 Task: In the Contact  AllenAriana@Outlook.com, Add note: 'Set up a meeting with the product team to discuss customer feature requests.'. Mark checkbox to create task to follow up ': In 3 business days '. Create task, with  description: Physical meeting done, Add due date: Tomorrow; Add reminder: 30 Minutes before. Set Priority High and add note: Review the attached proposal. Logged in from softage.1@softage.net
Action: Mouse moved to (107, 75)
Screenshot: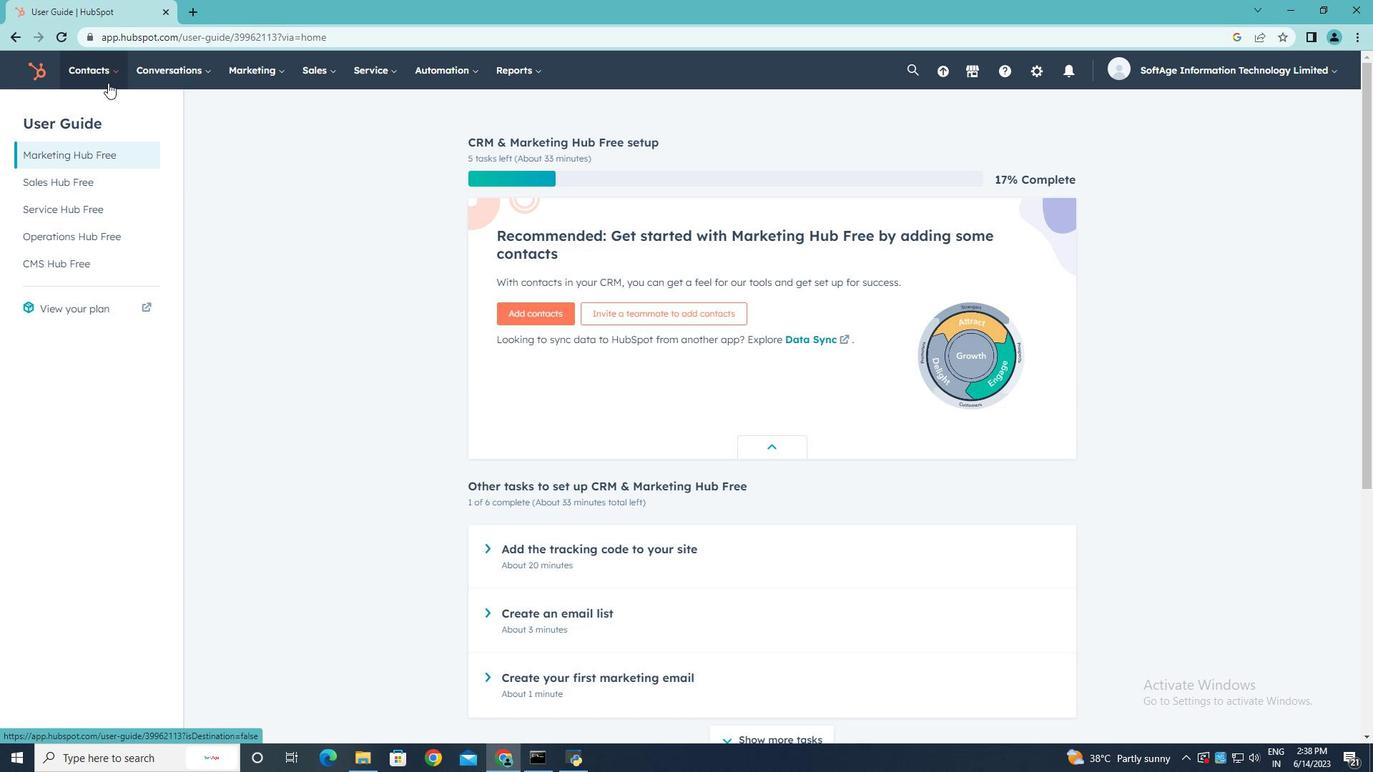 
Action: Mouse pressed left at (107, 75)
Screenshot: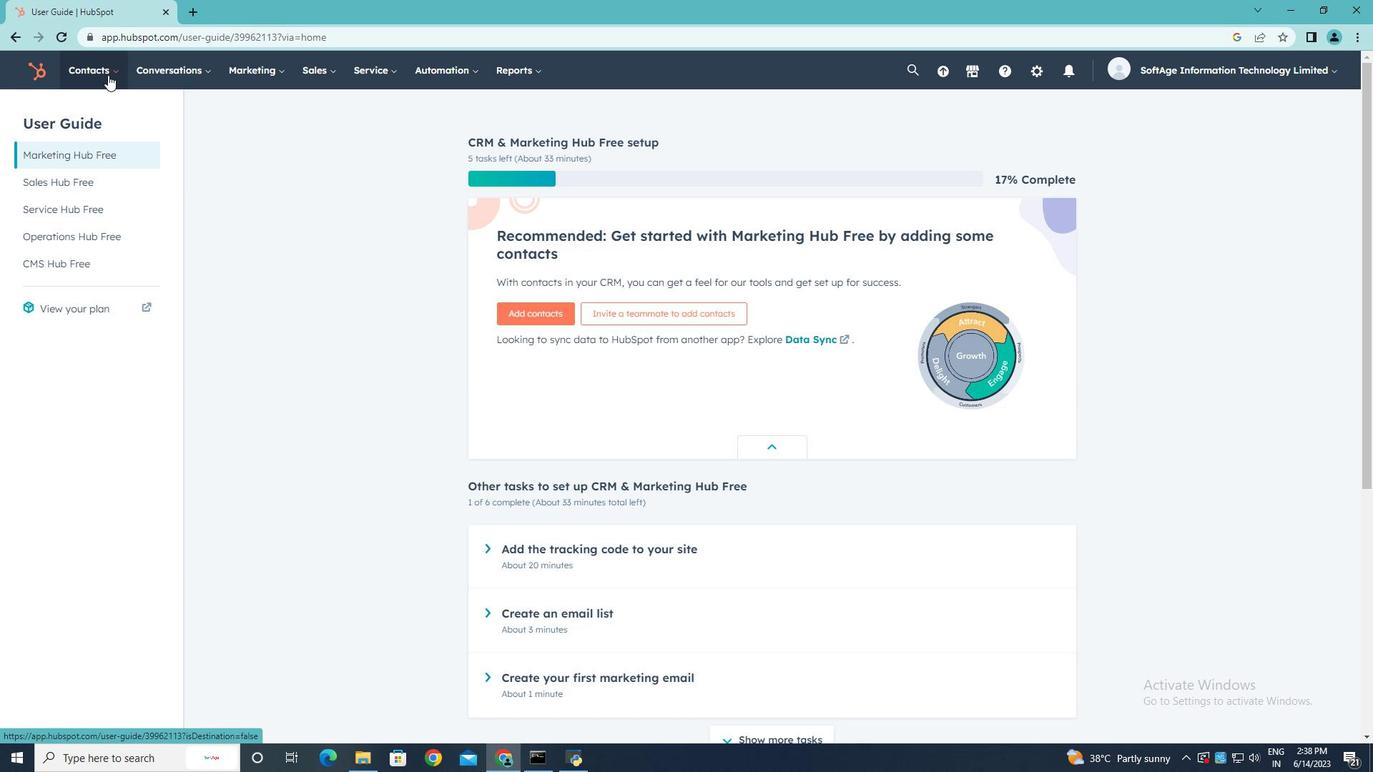
Action: Mouse moved to (95, 110)
Screenshot: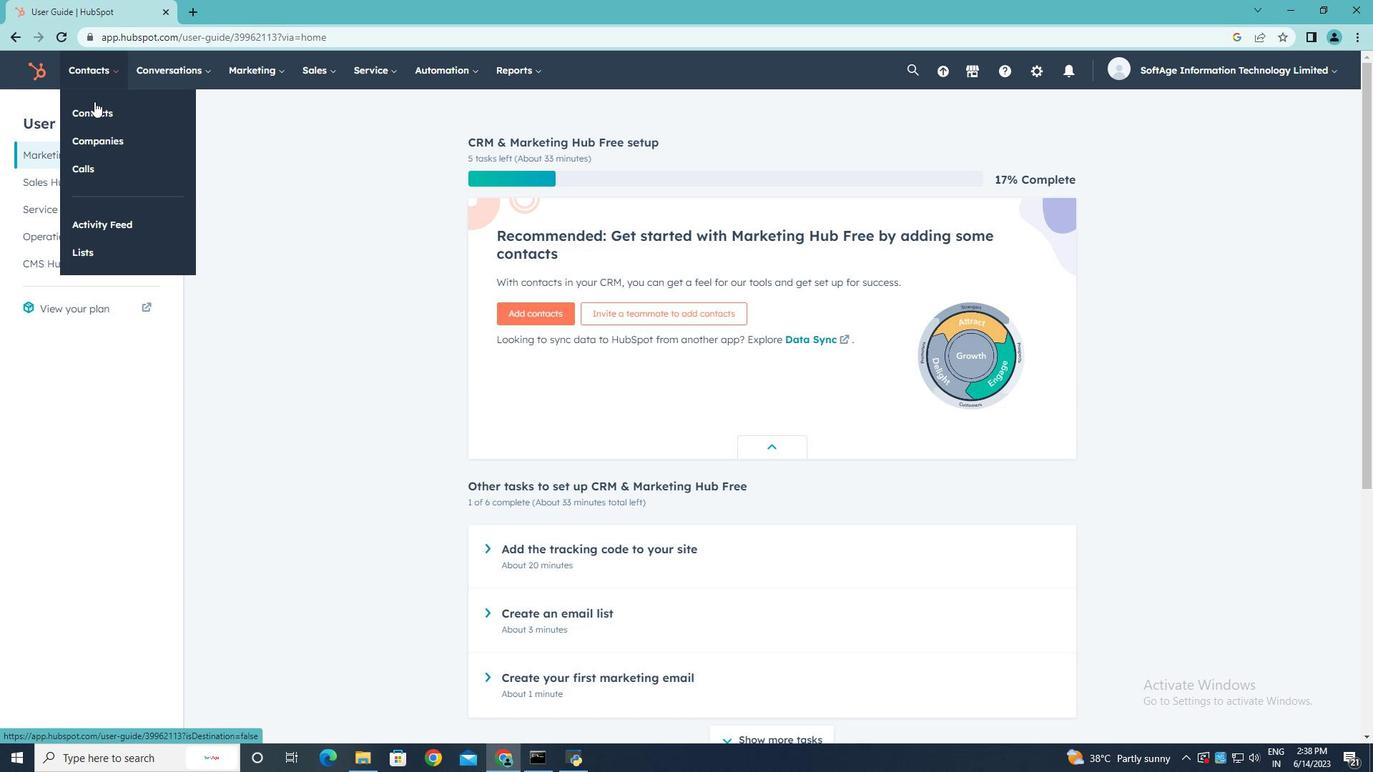 
Action: Mouse pressed left at (95, 110)
Screenshot: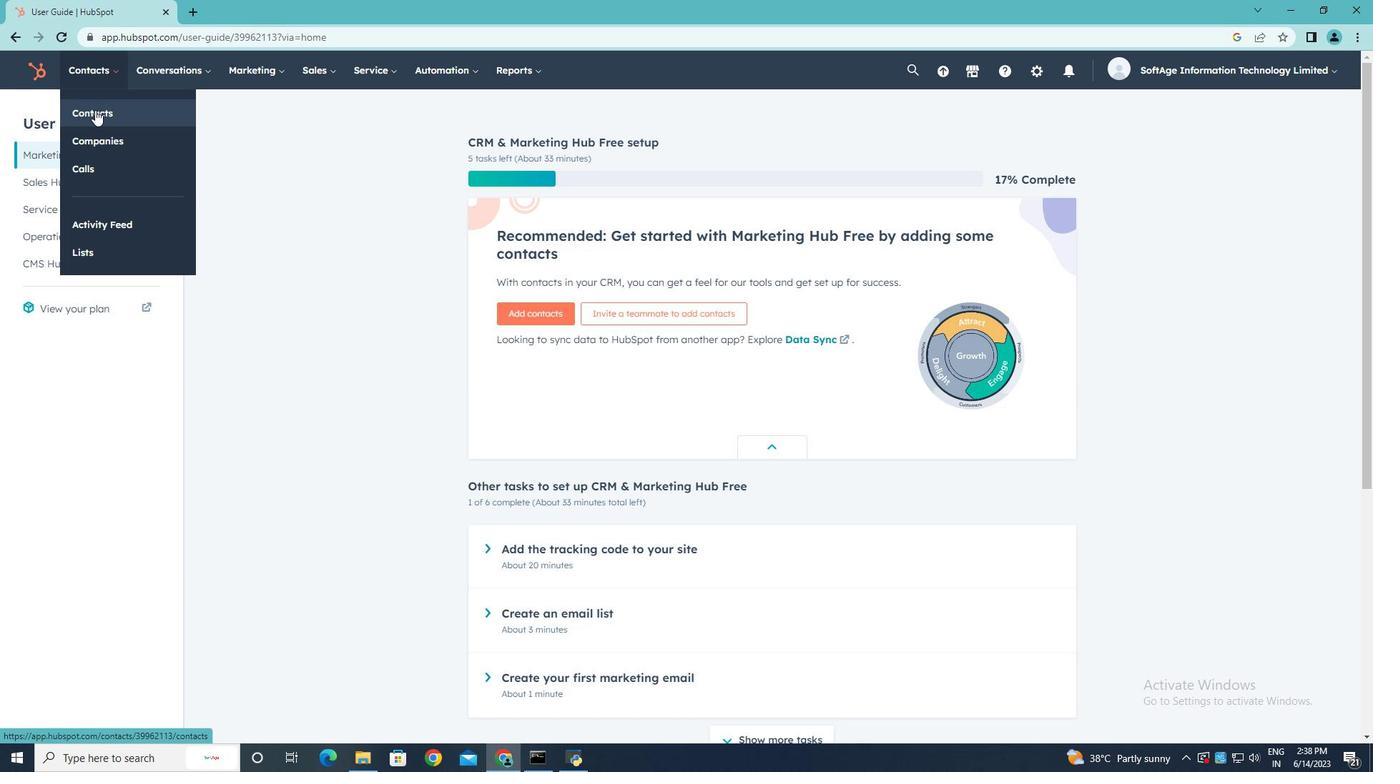 
Action: Mouse moved to (108, 231)
Screenshot: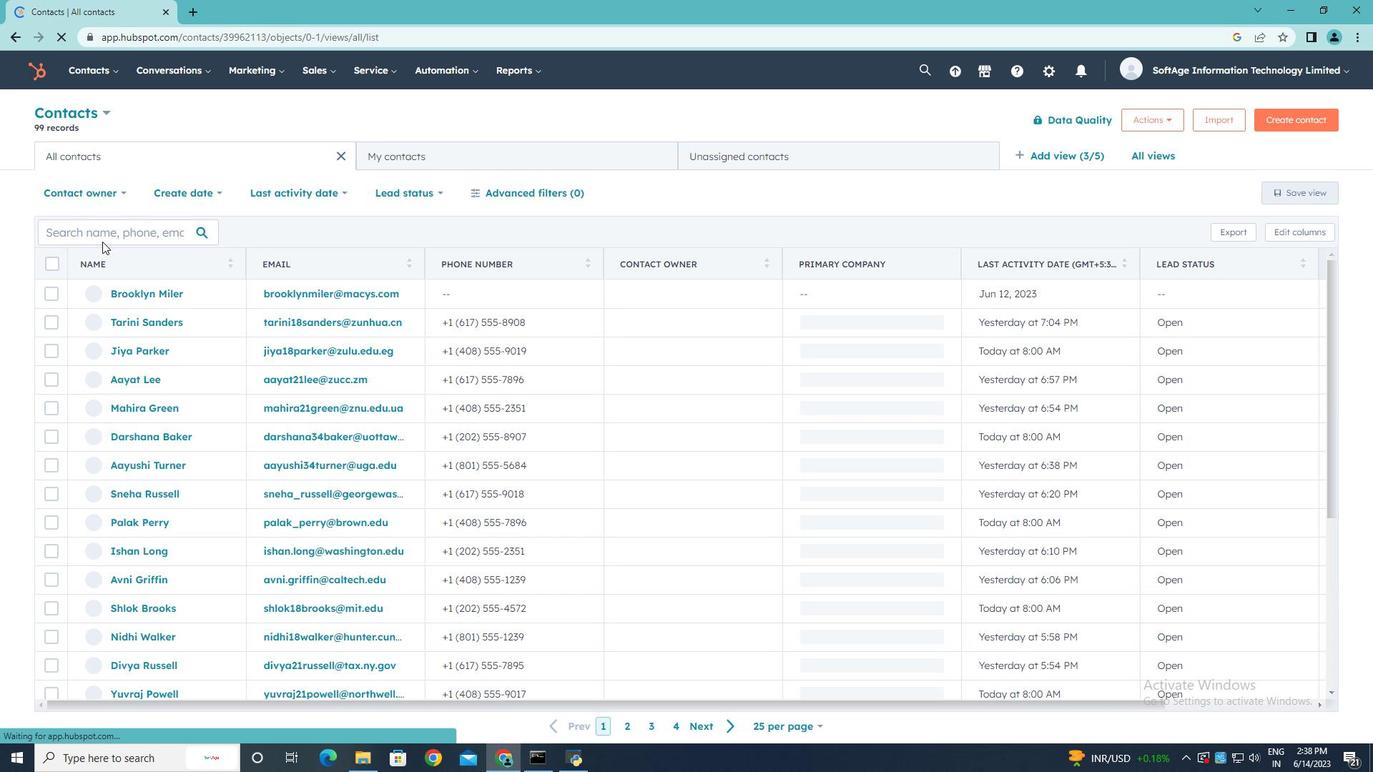 
Action: Mouse pressed left at (108, 231)
Screenshot: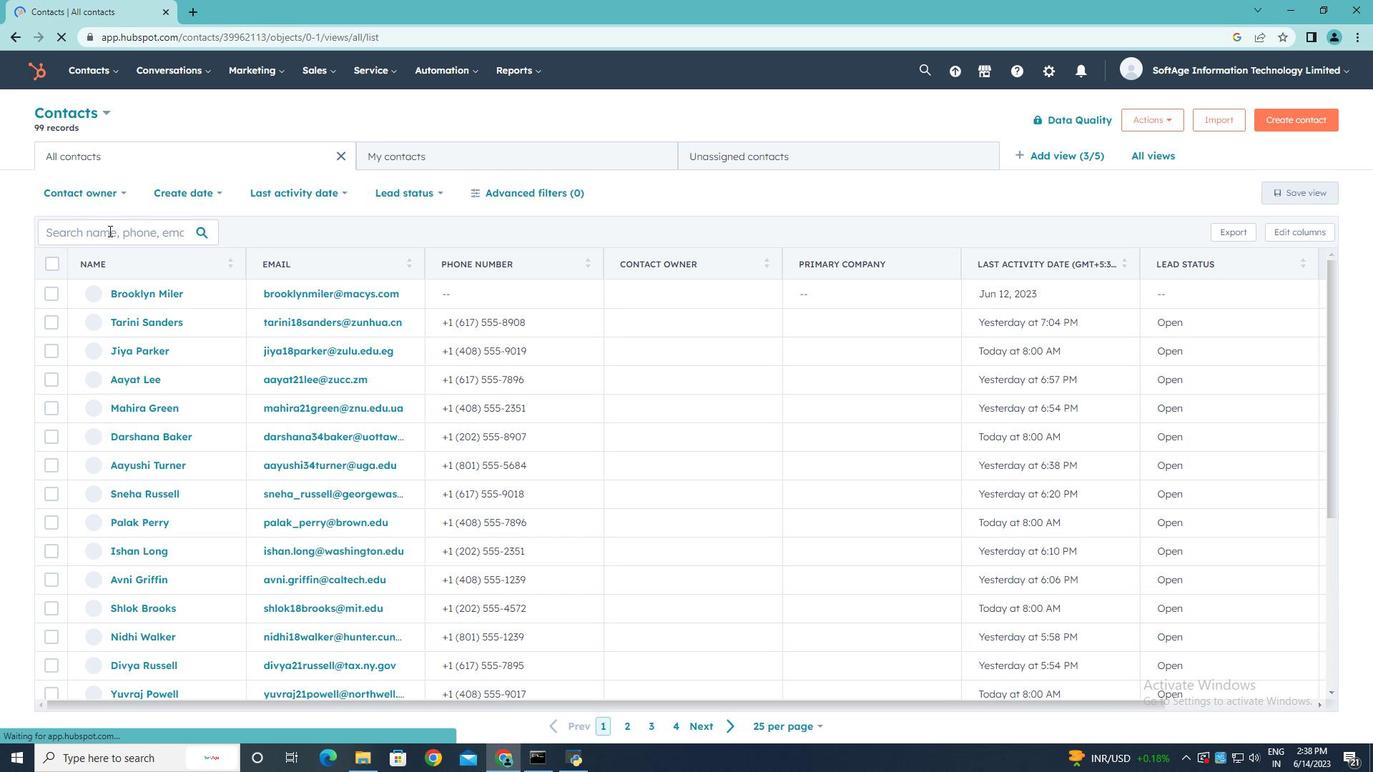 
Action: Key pressed <Key.shift>Allen<Key.shift><Key.shift><Key.shift><Key.shift>Ariana<Key.shift><Key.shift><Key.shift>@<Key.shift>Outlook.com
Screenshot: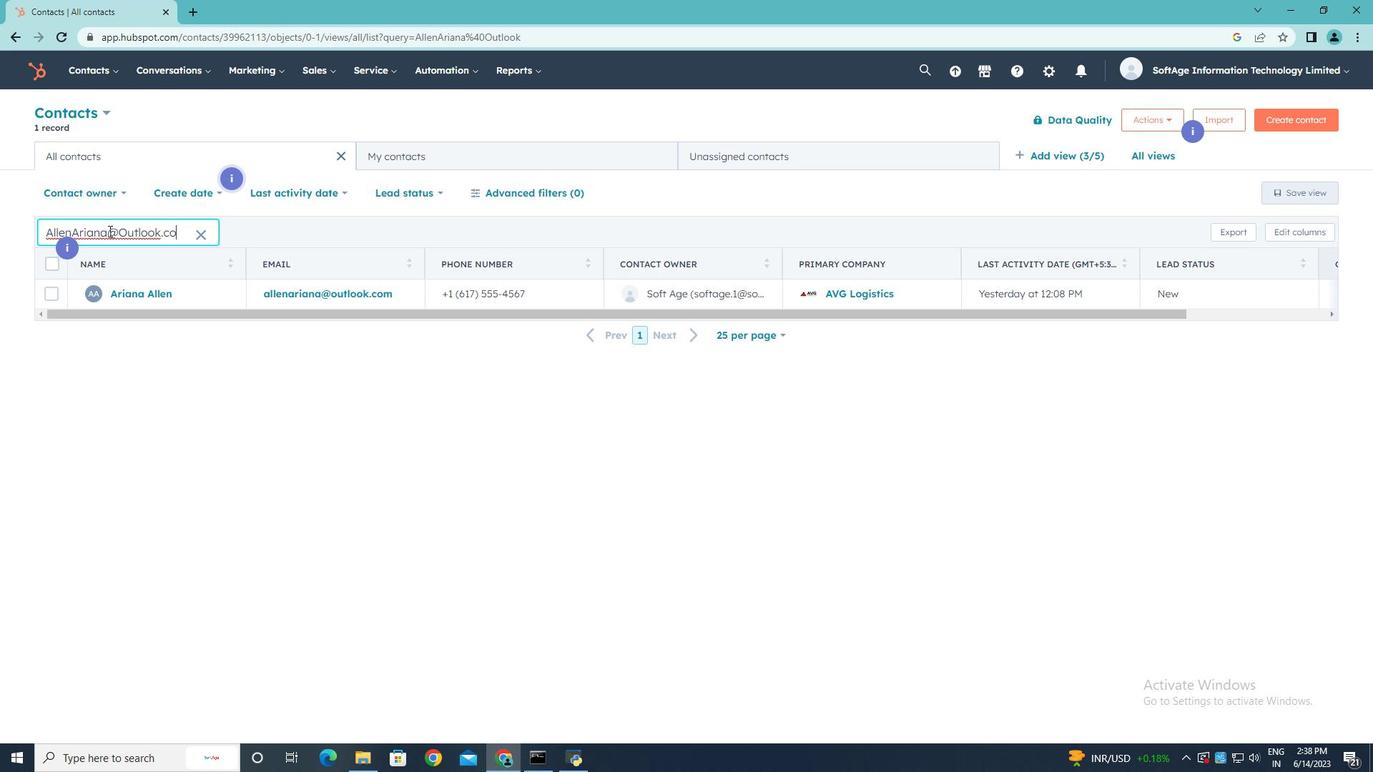
Action: Mouse moved to (131, 292)
Screenshot: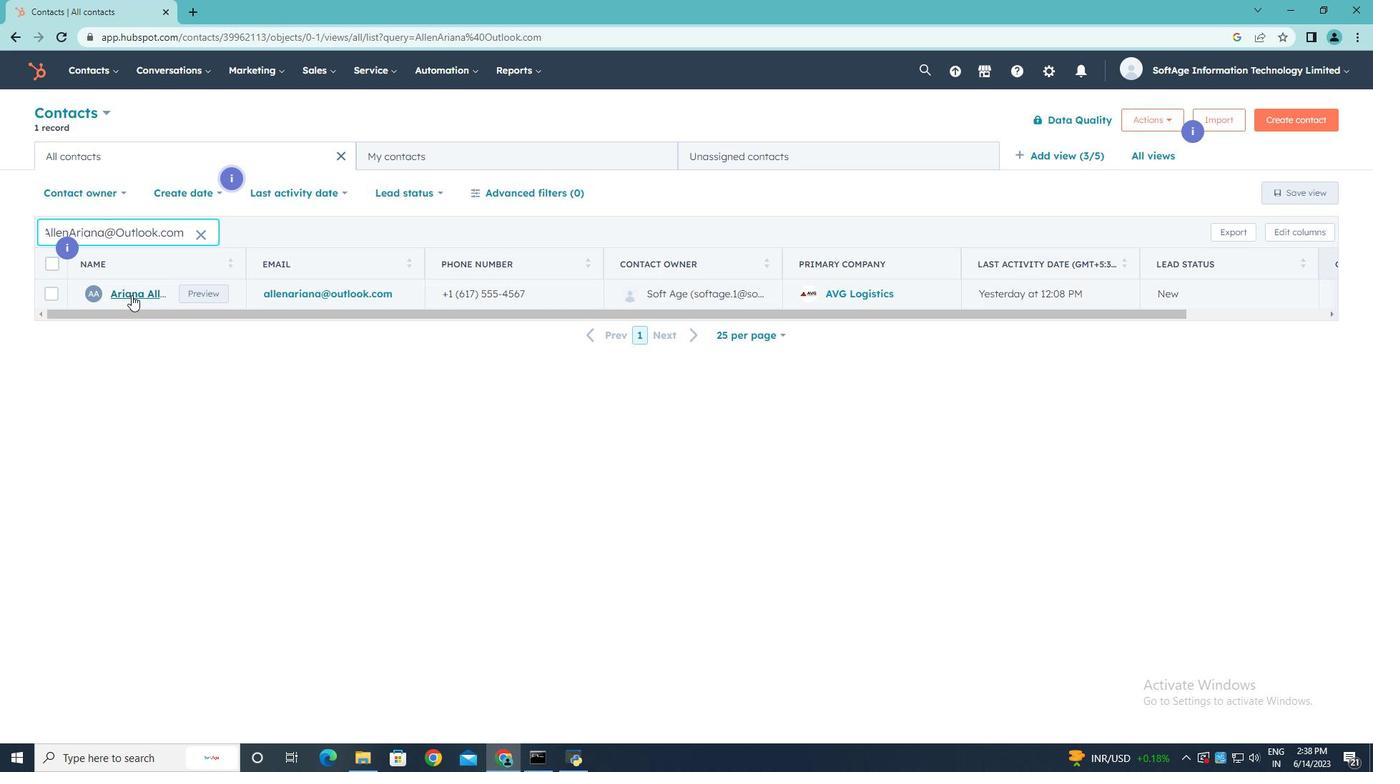 
Action: Mouse pressed left at (131, 292)
Screenshot: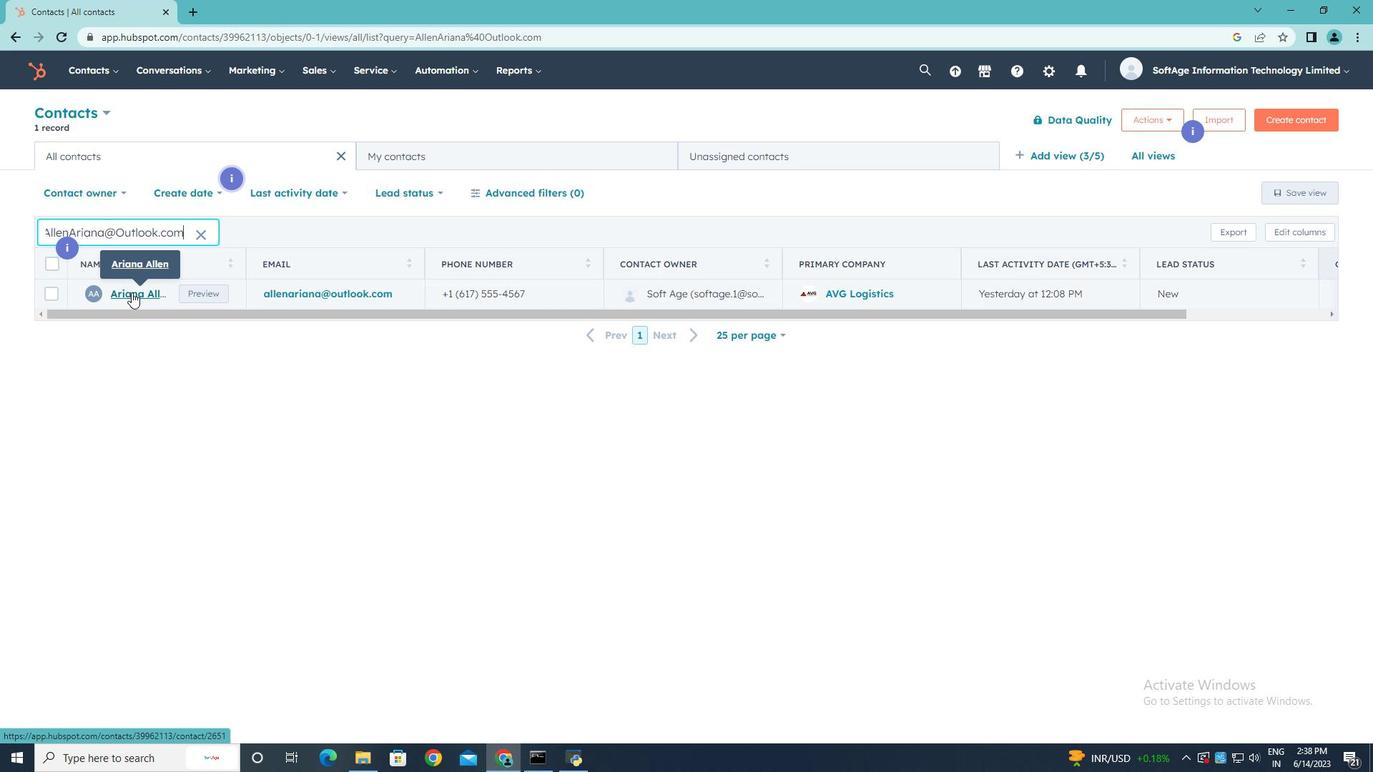 
Action: Mouse moved to (50, 239)
Screenshot: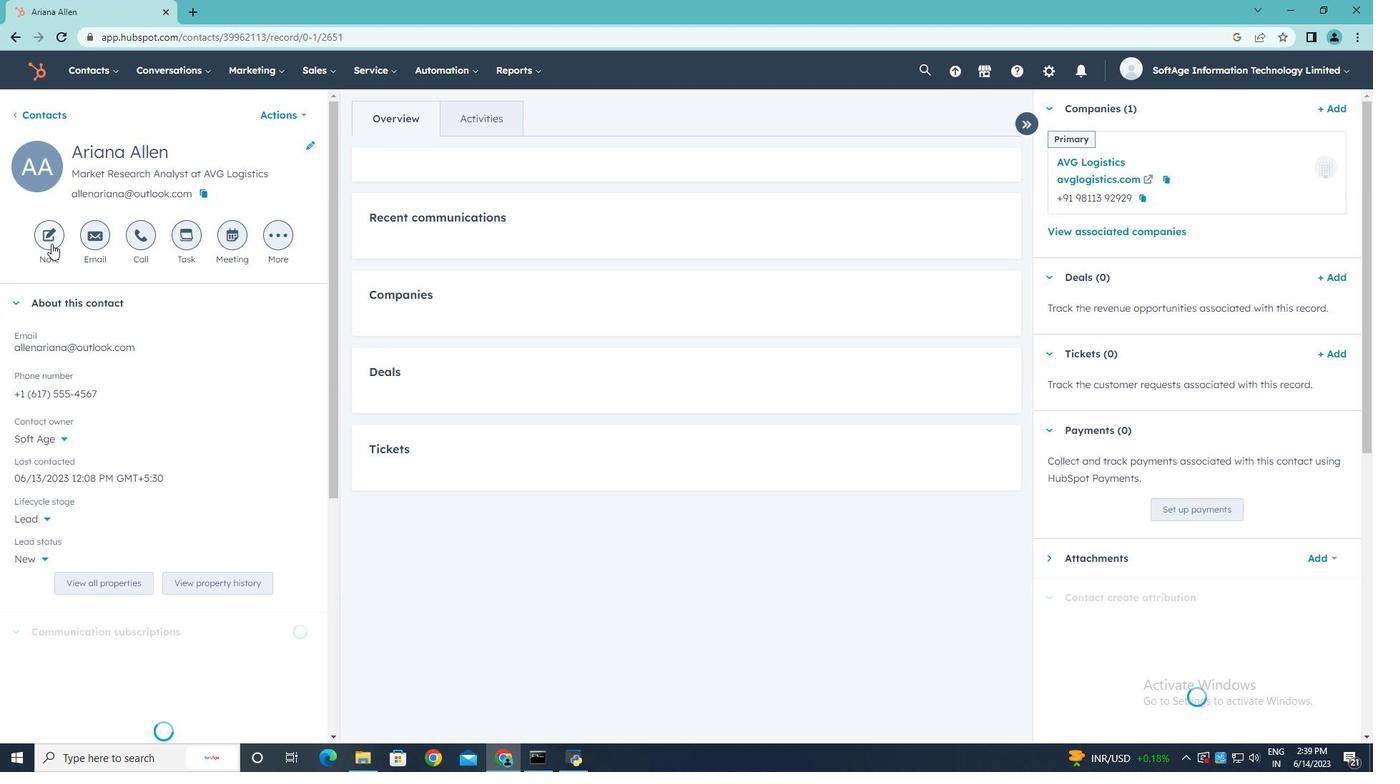 
Action: Mouse pressed left at (50, 239)
Screenshot: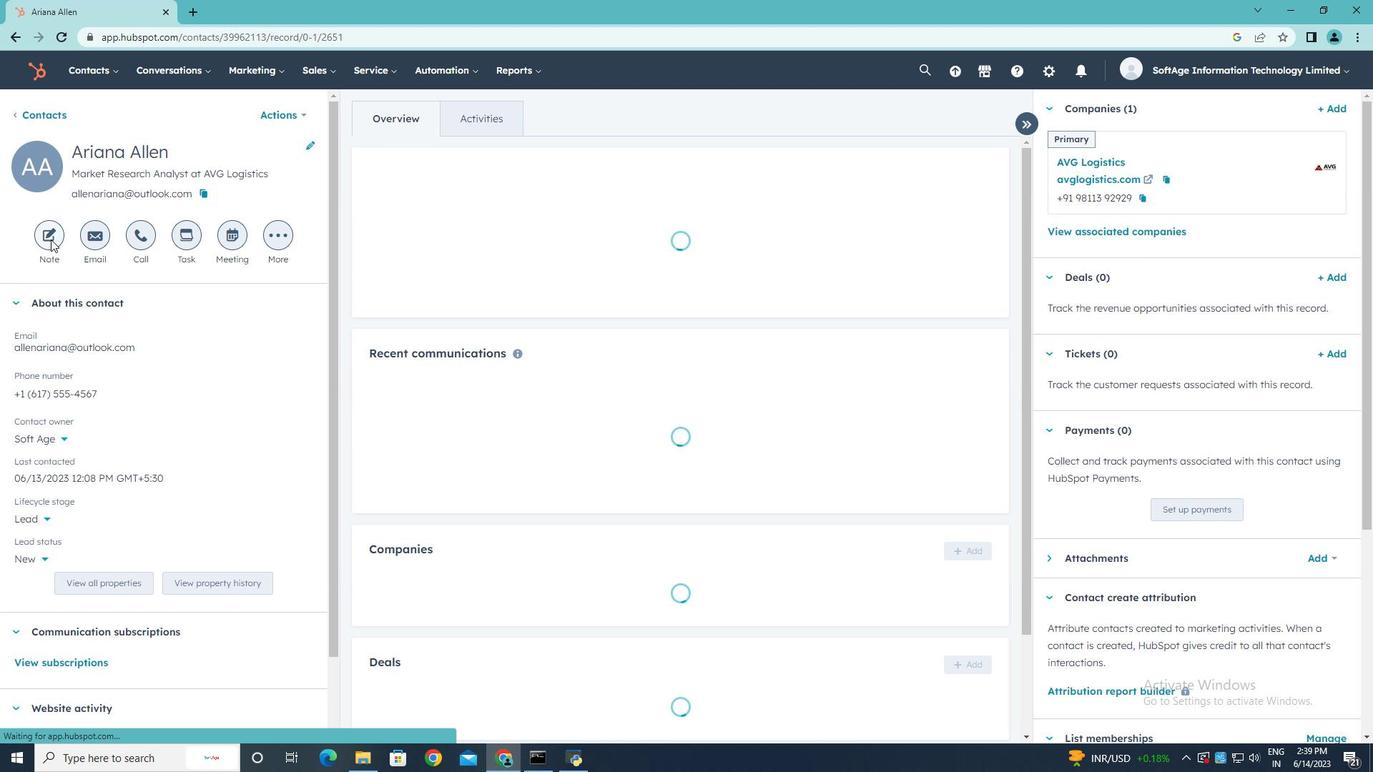 
Action: Key pressed <Key.shift>Set<Key.space>up<Key.space>a<Key.space>meeting<Key.space>with<Key.space>the<Key.space>product<Key.space>team<Key.space>to<Key.space>discuss<Key.space>customer<Key.space>feature<Key.space>requests.
Screenshot: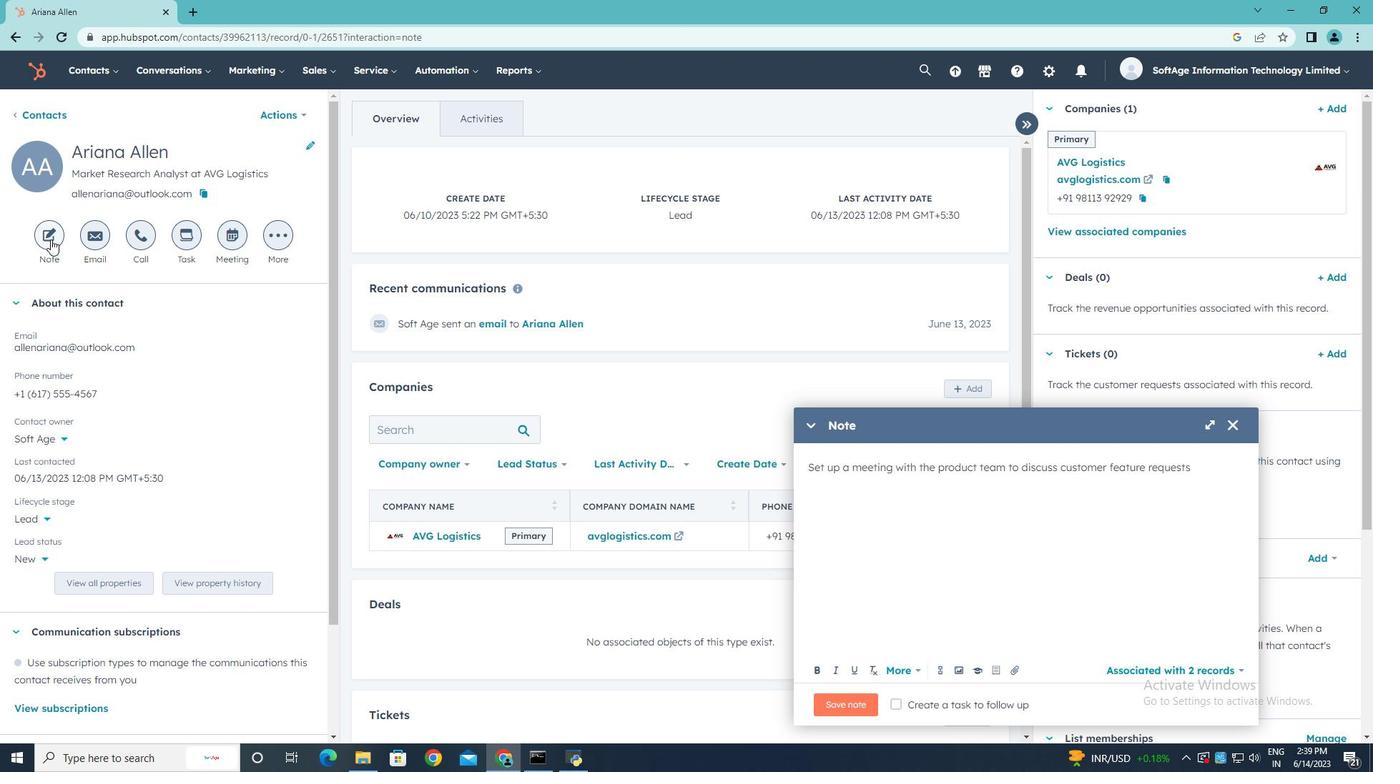 
Action: Mouse moved to (896, 704)
Screenshot: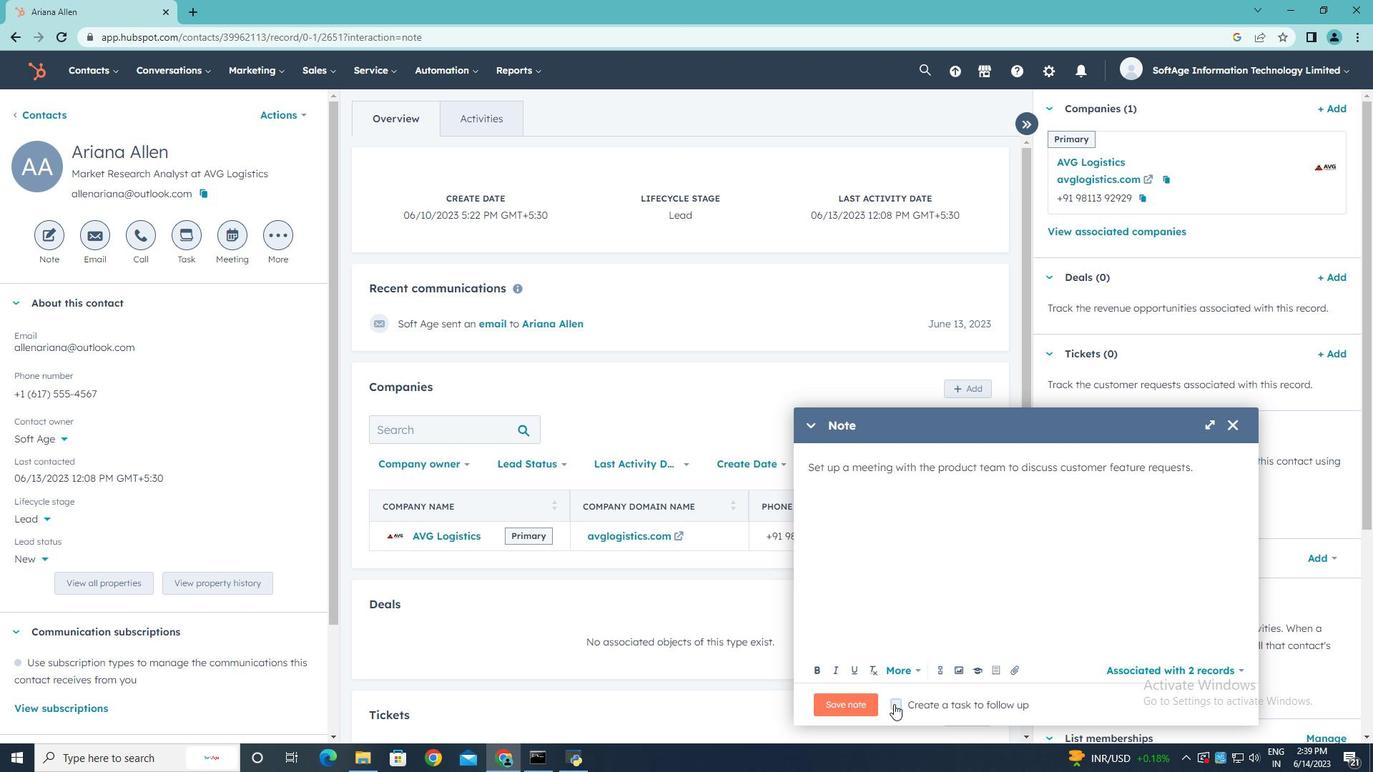 
Action: Mouse pressed left at (896, 704)
Screenshot: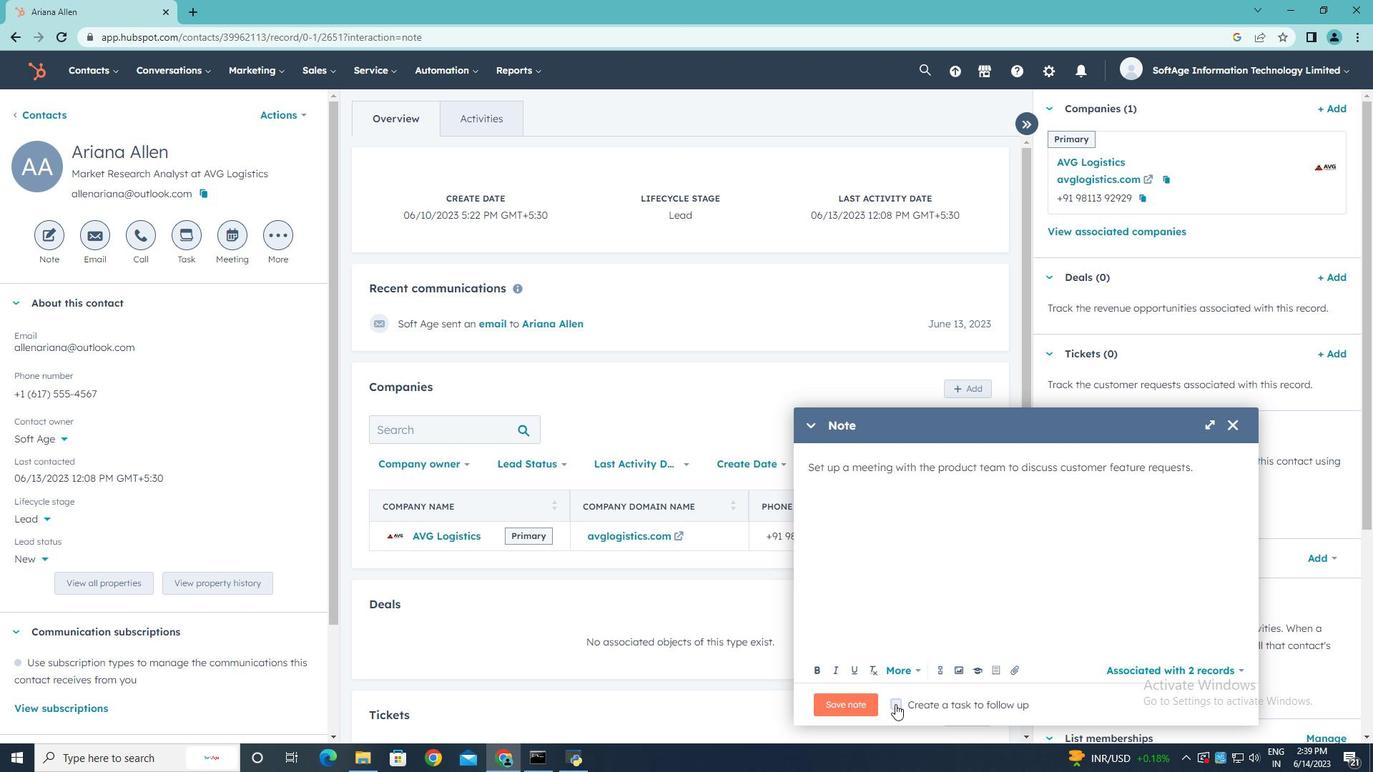 
Action: Mouse moved to (1182, 704)
Screenshot: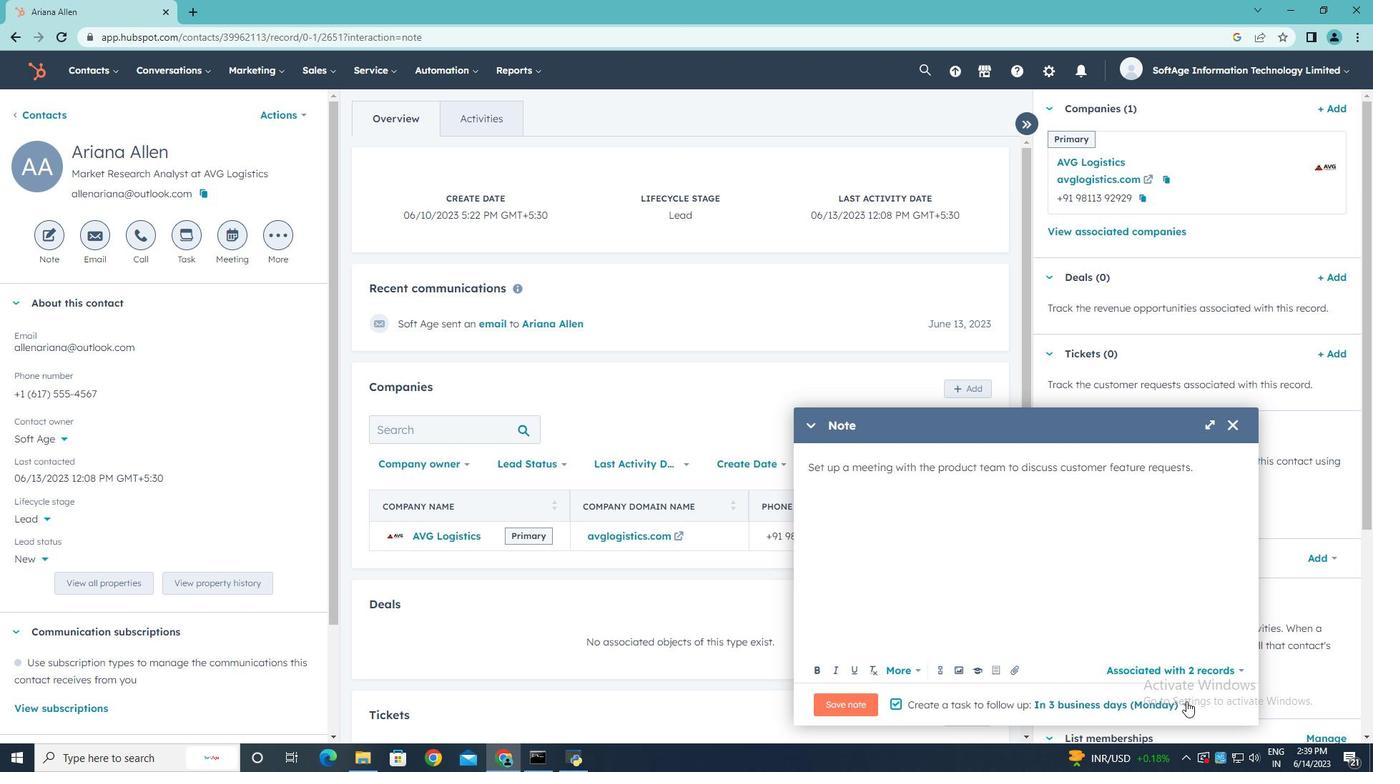 
Action: Mouse pressed left at (1182, 704)
Screenshot: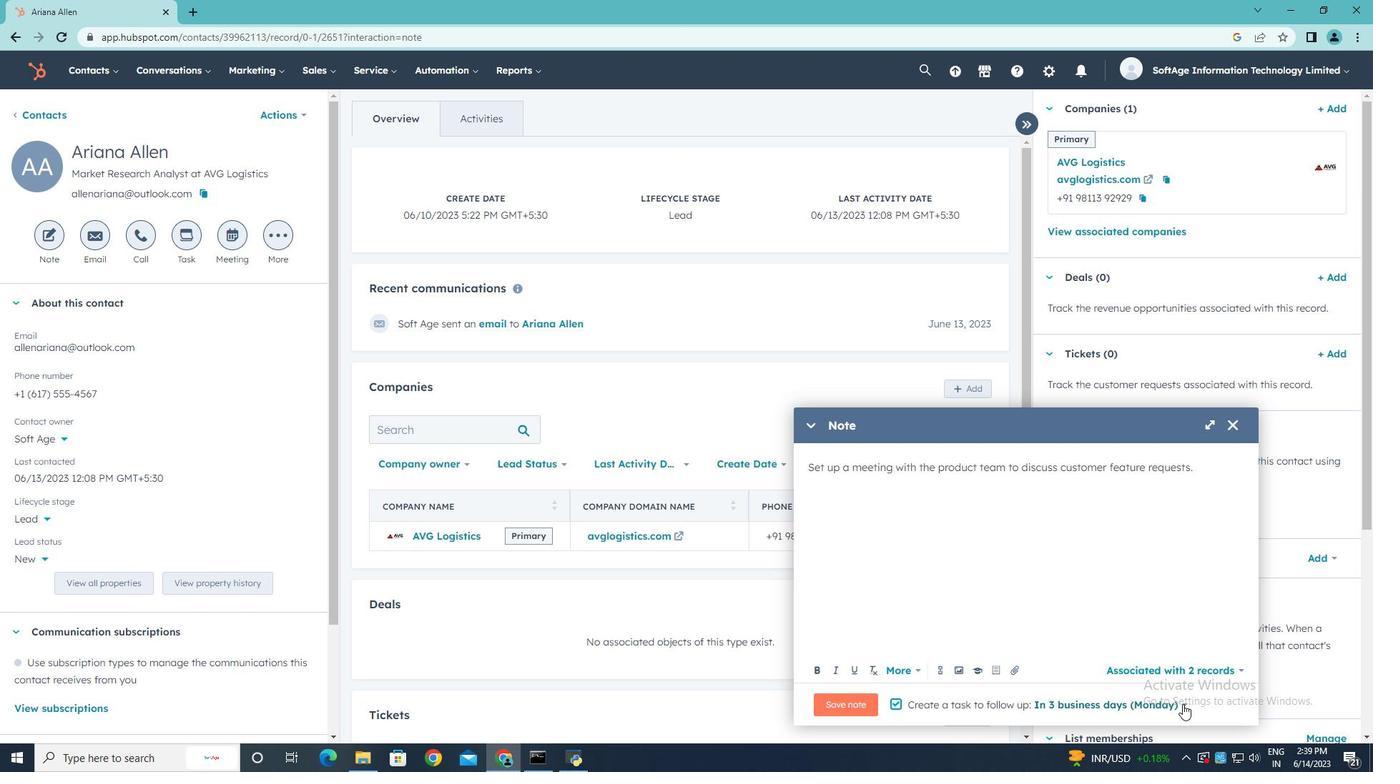 
Action: Mouse moved to (1167, 571)
Screenshot: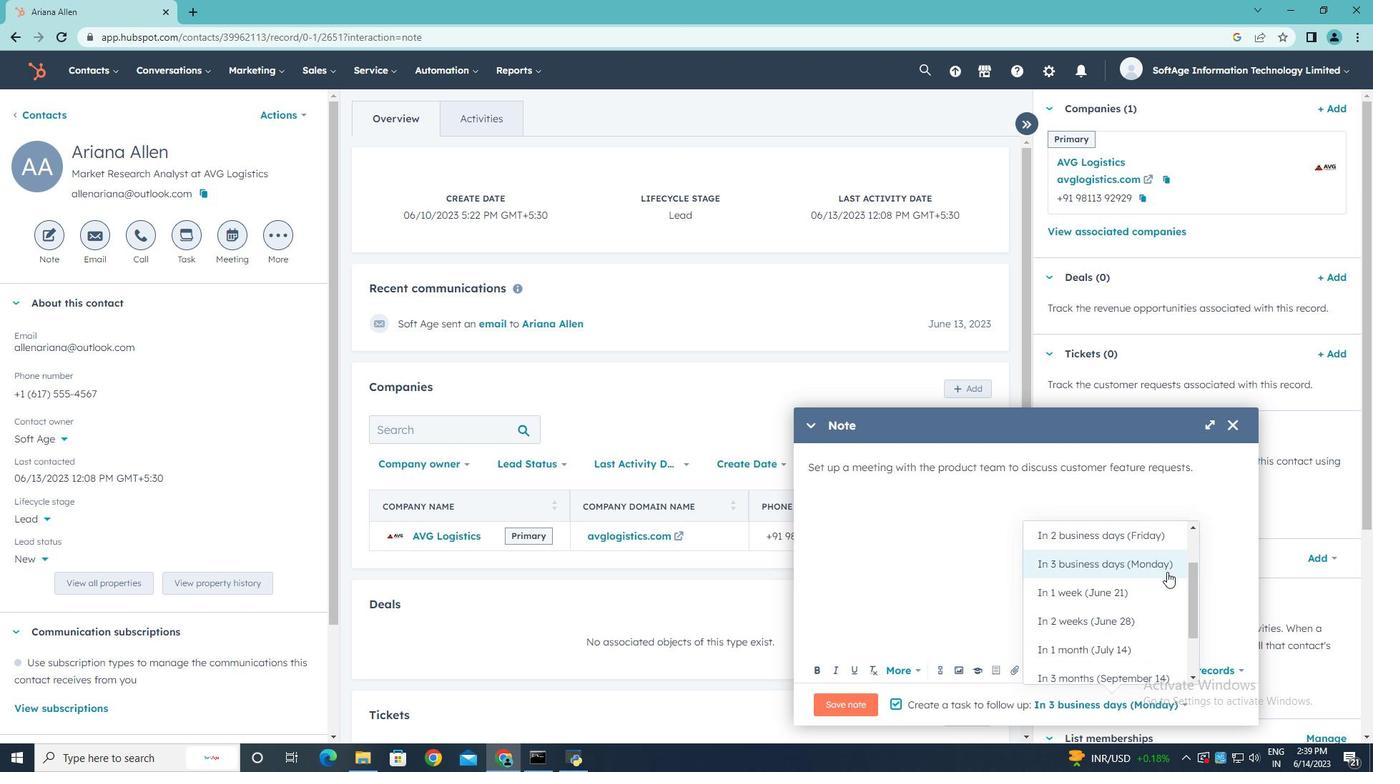 
Action: Mouse pressed left at (1167, 571)
Screenshot: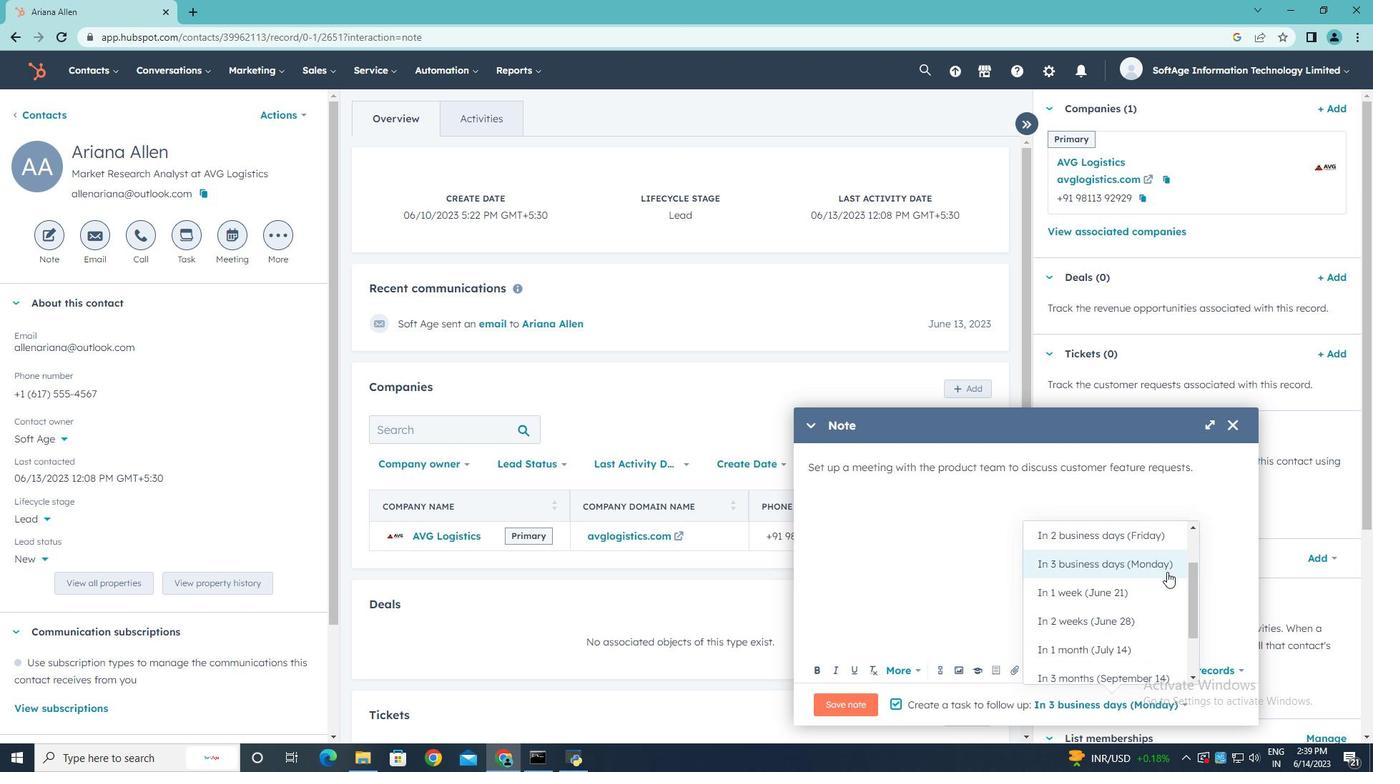 
Action: Mouse moved to (841, 706)
Screenshot: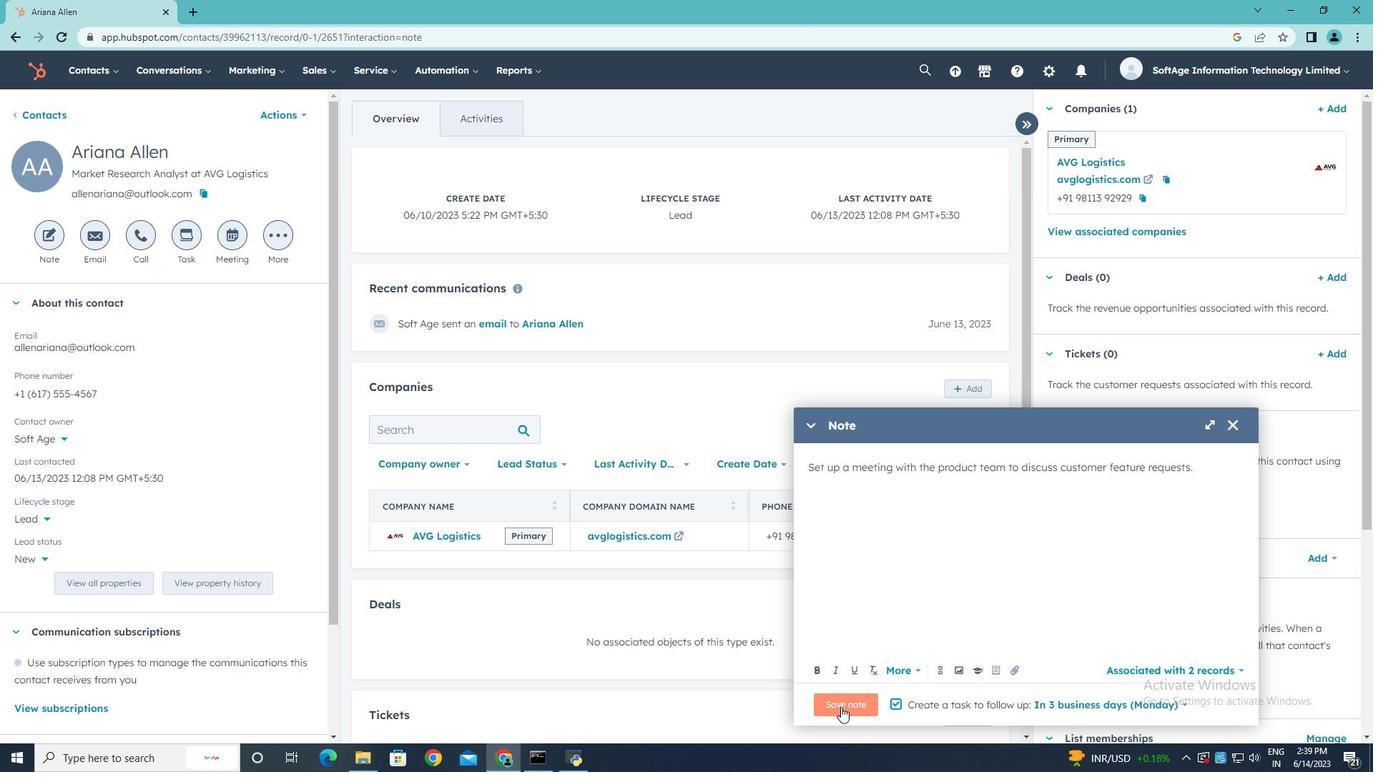 
Action: Mouse pressed left at (841, 706)
Screenshot: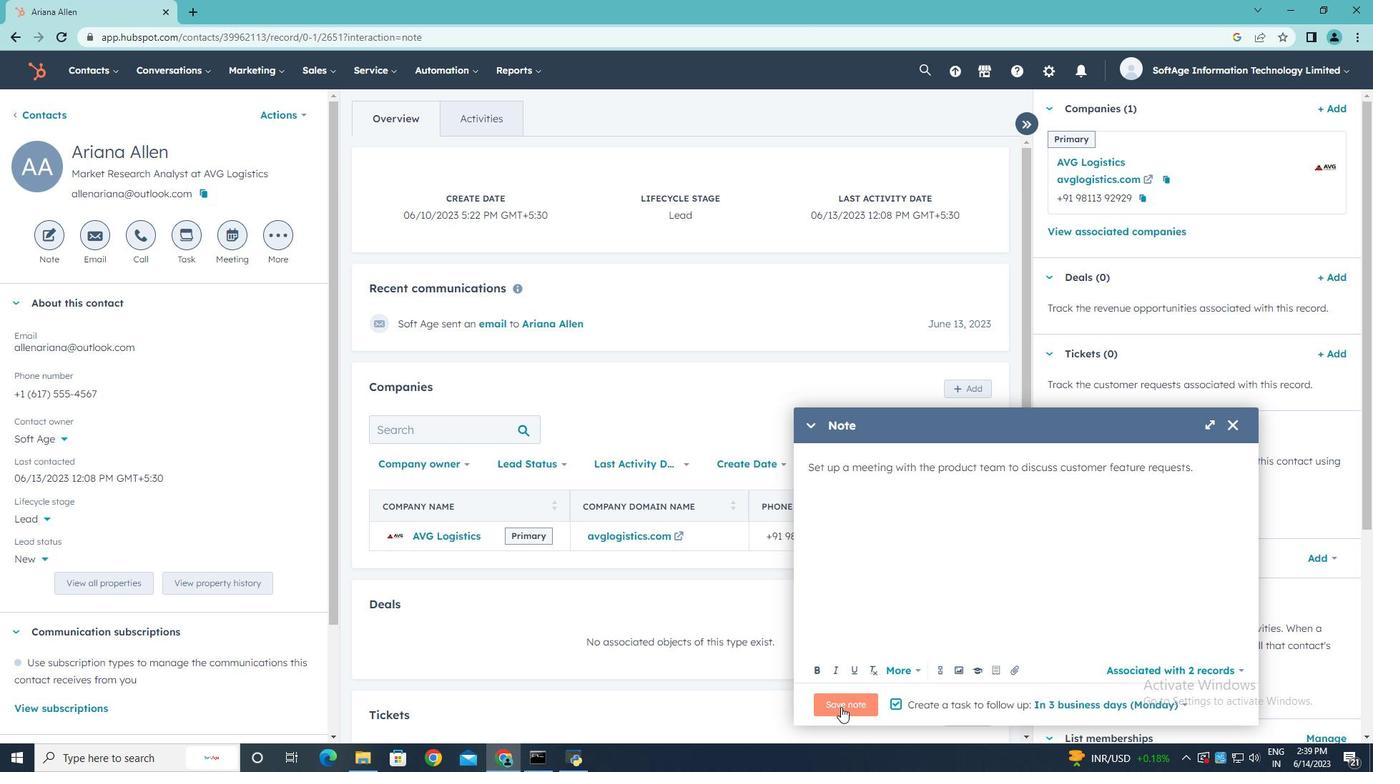 
Action: Mouse moved to (188, 235)
Screenshot: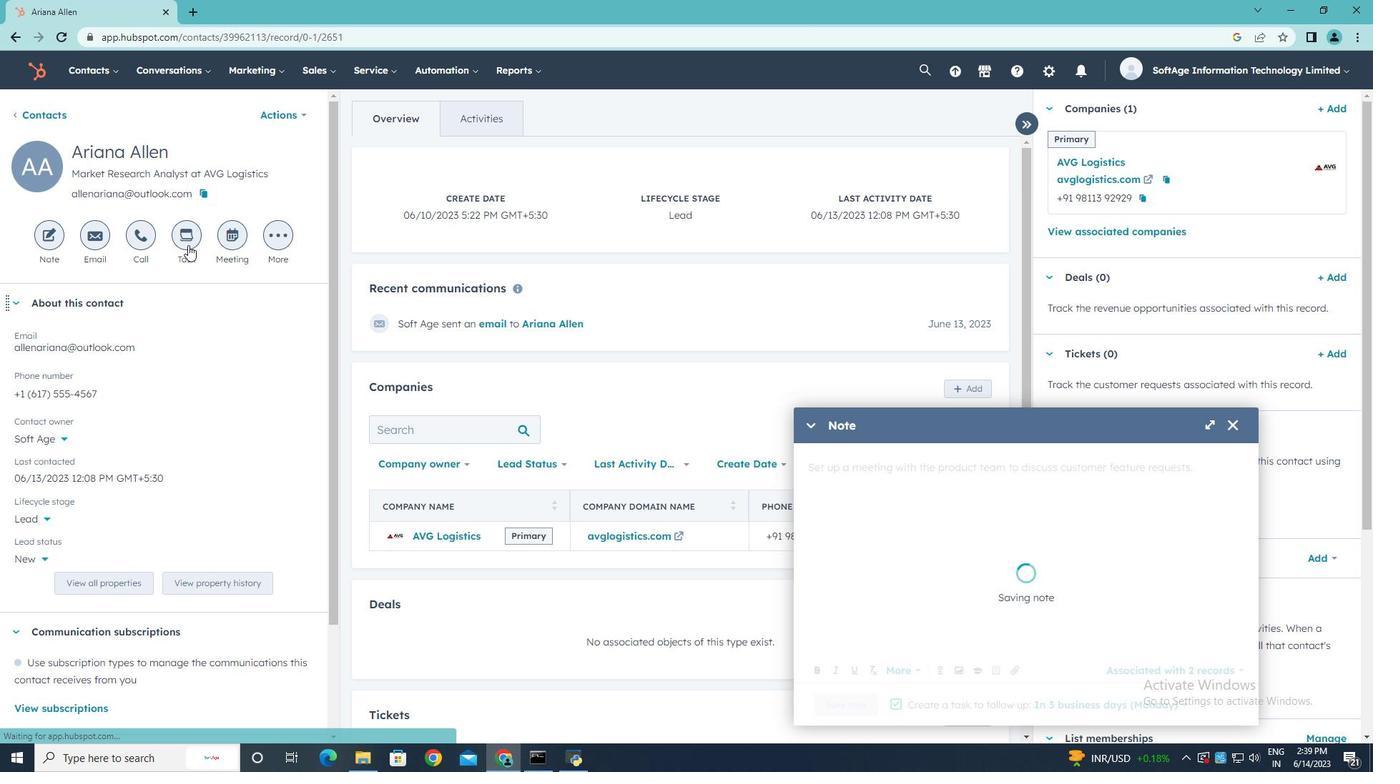 
Action: Mouse pressed left at (188, 235)
Screenshot: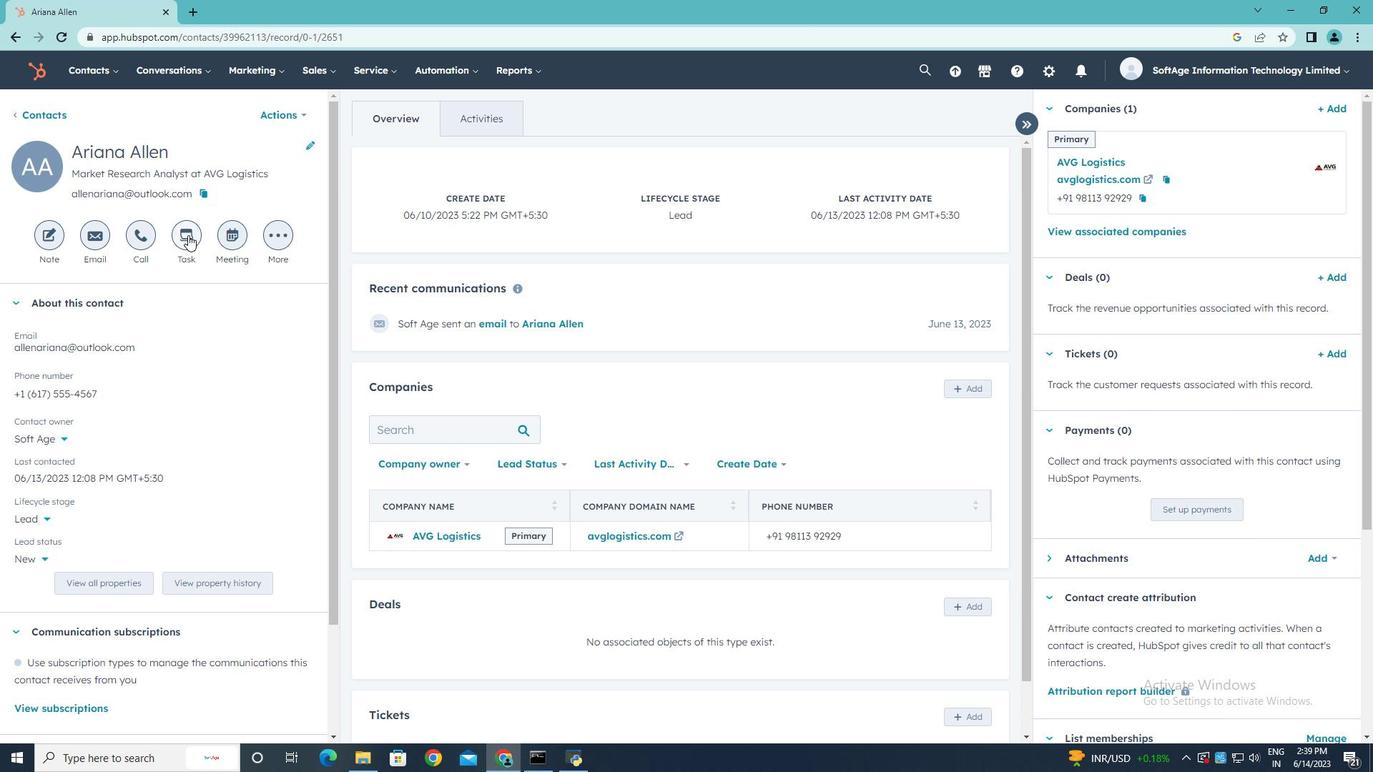 
Action: Key pressed <Key.shift>Physucal<Key.space>meeting<Key.space>done
Screenshot: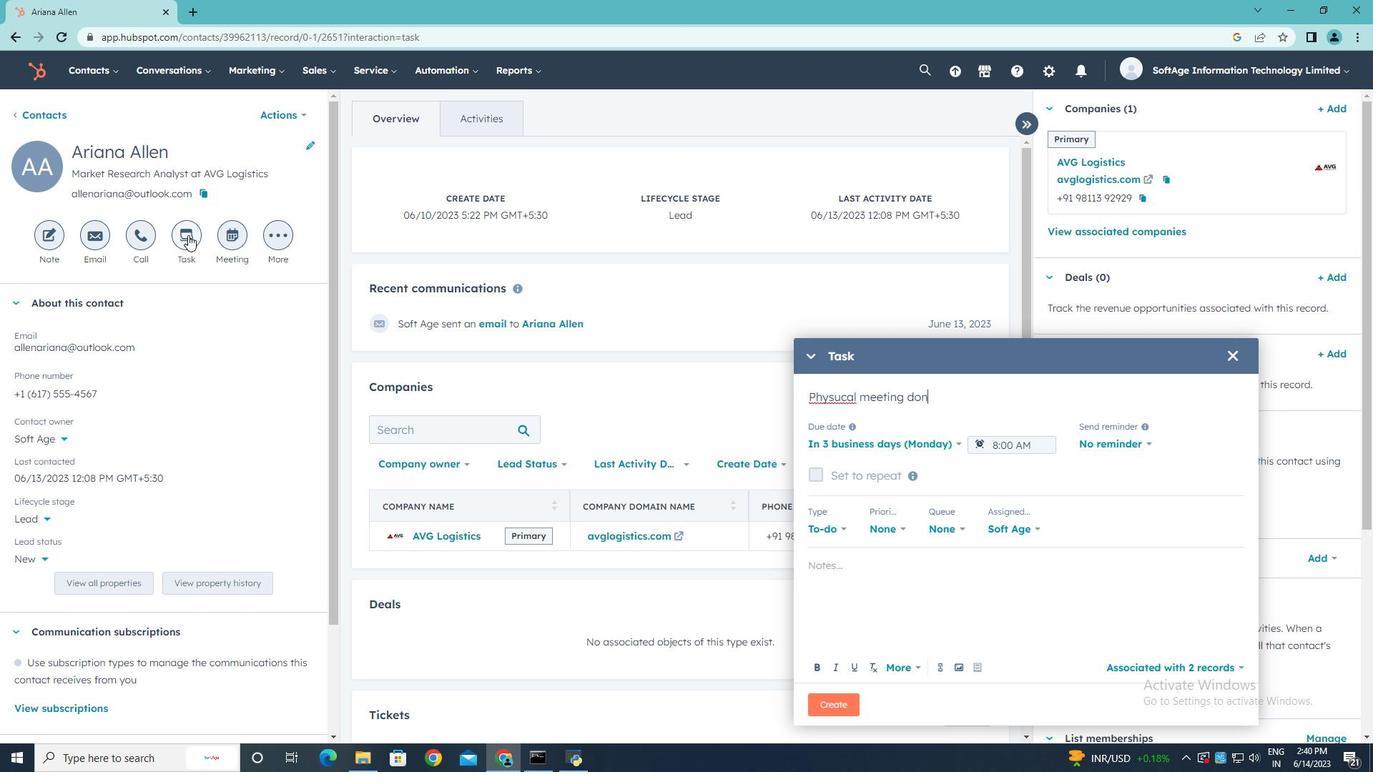 
Action: Mouse moved to (841, 397)
Screenshot: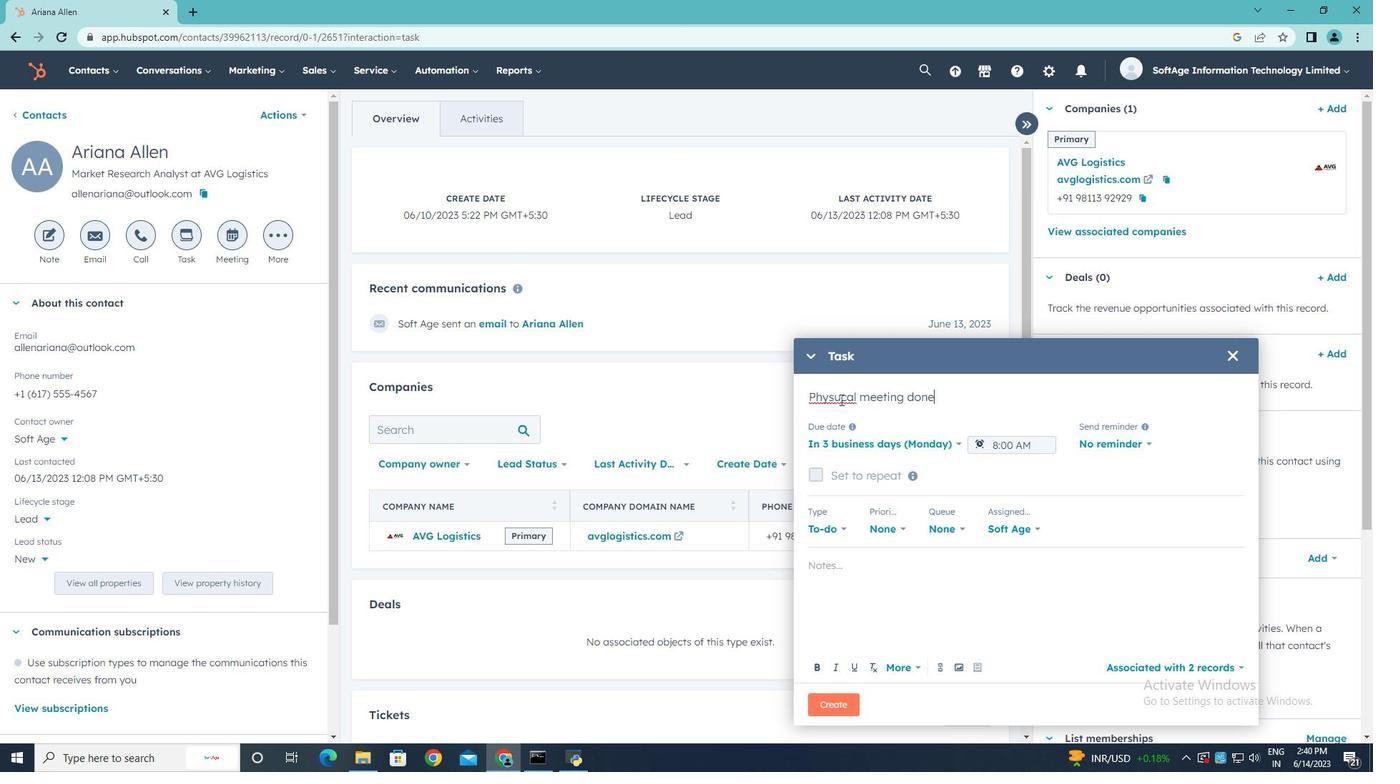 
Action: Mouse pressed left at (841, 397)
Screenshot: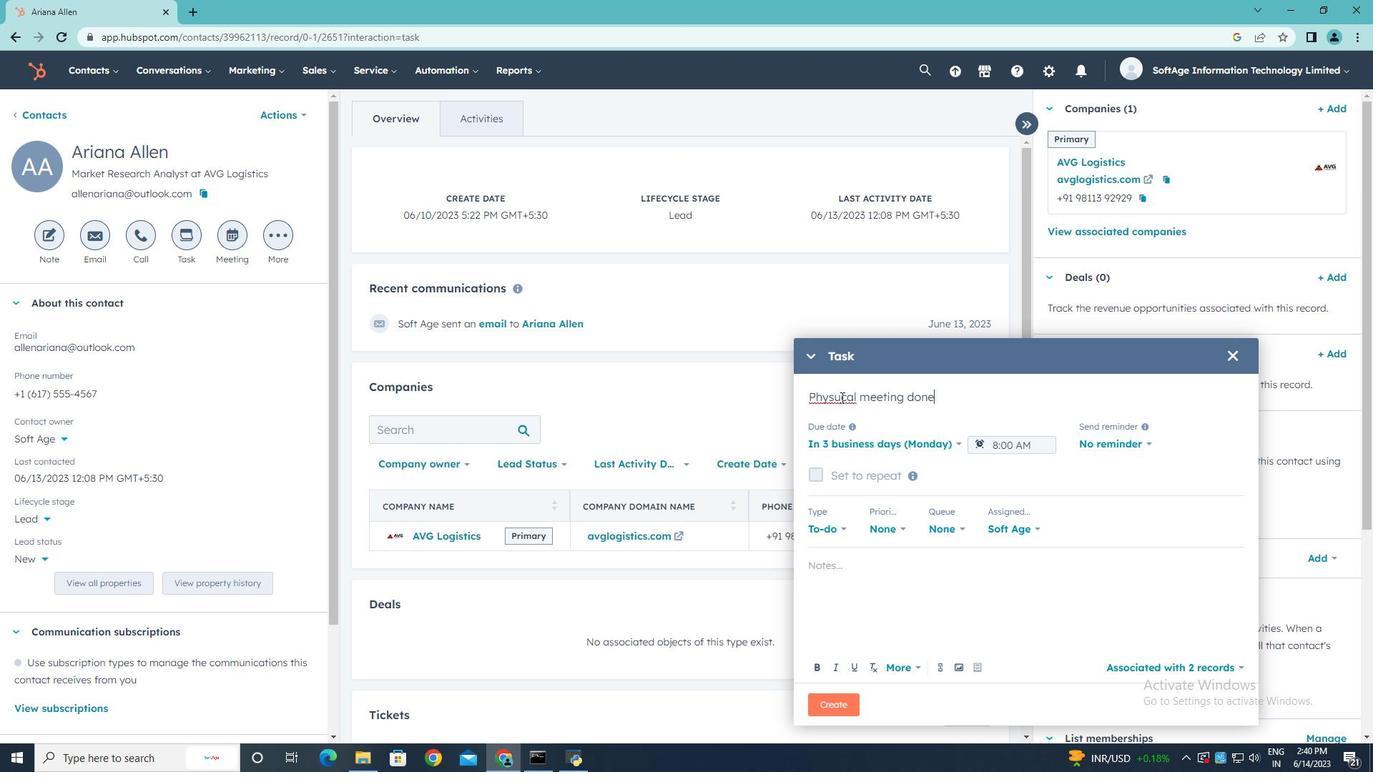 
Action: Key pressed <Key.backspace>i
Screenshot: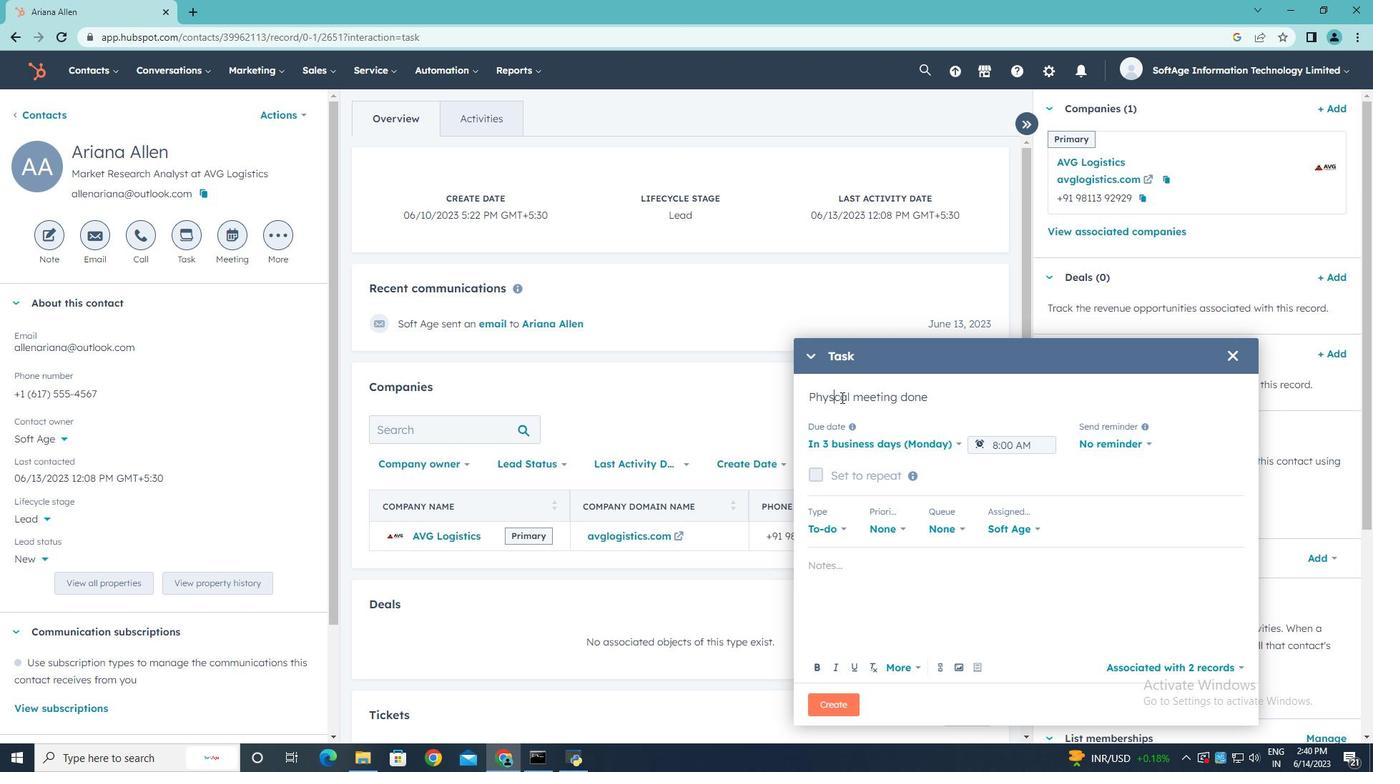 
Action: Mouse moved to (960, 449)
Screenshot: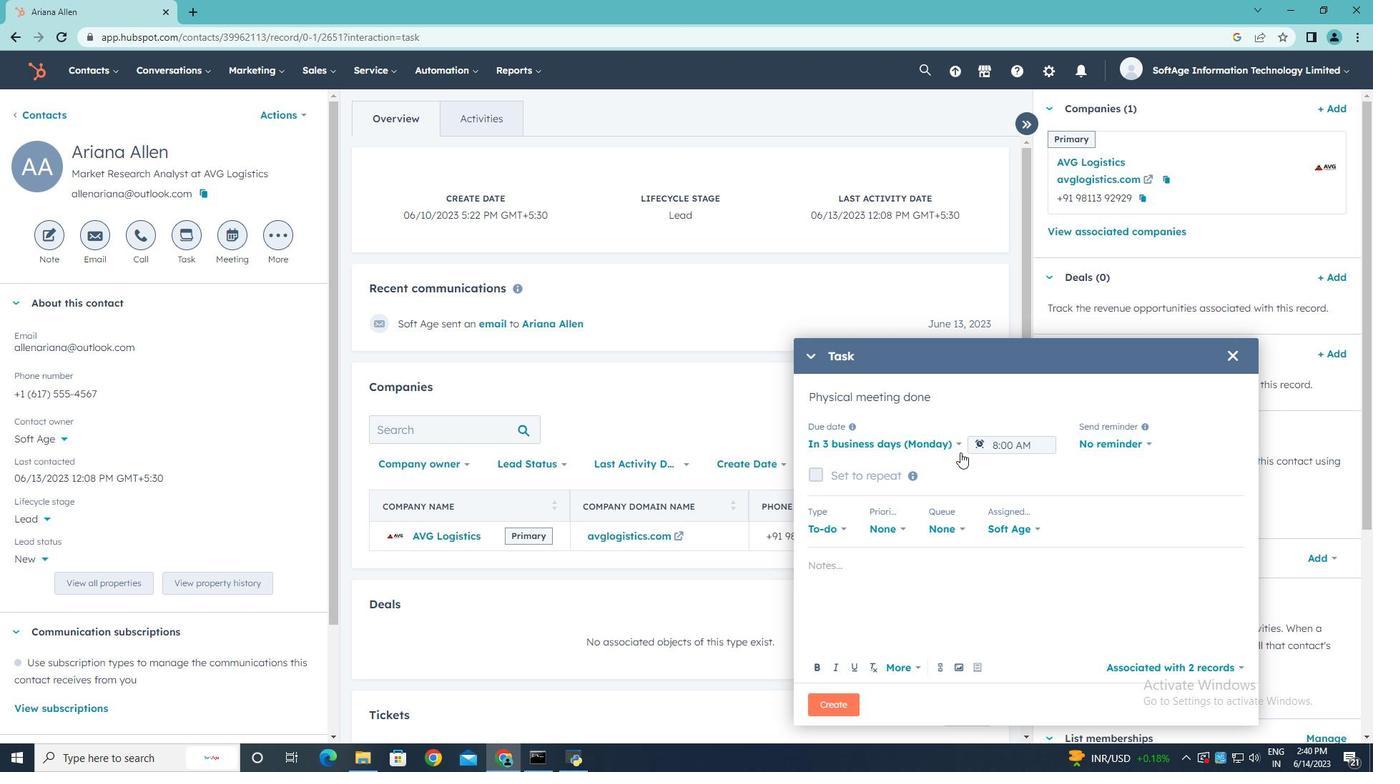 
Action: Mouse pressed left at (960, 449)
Screenshot: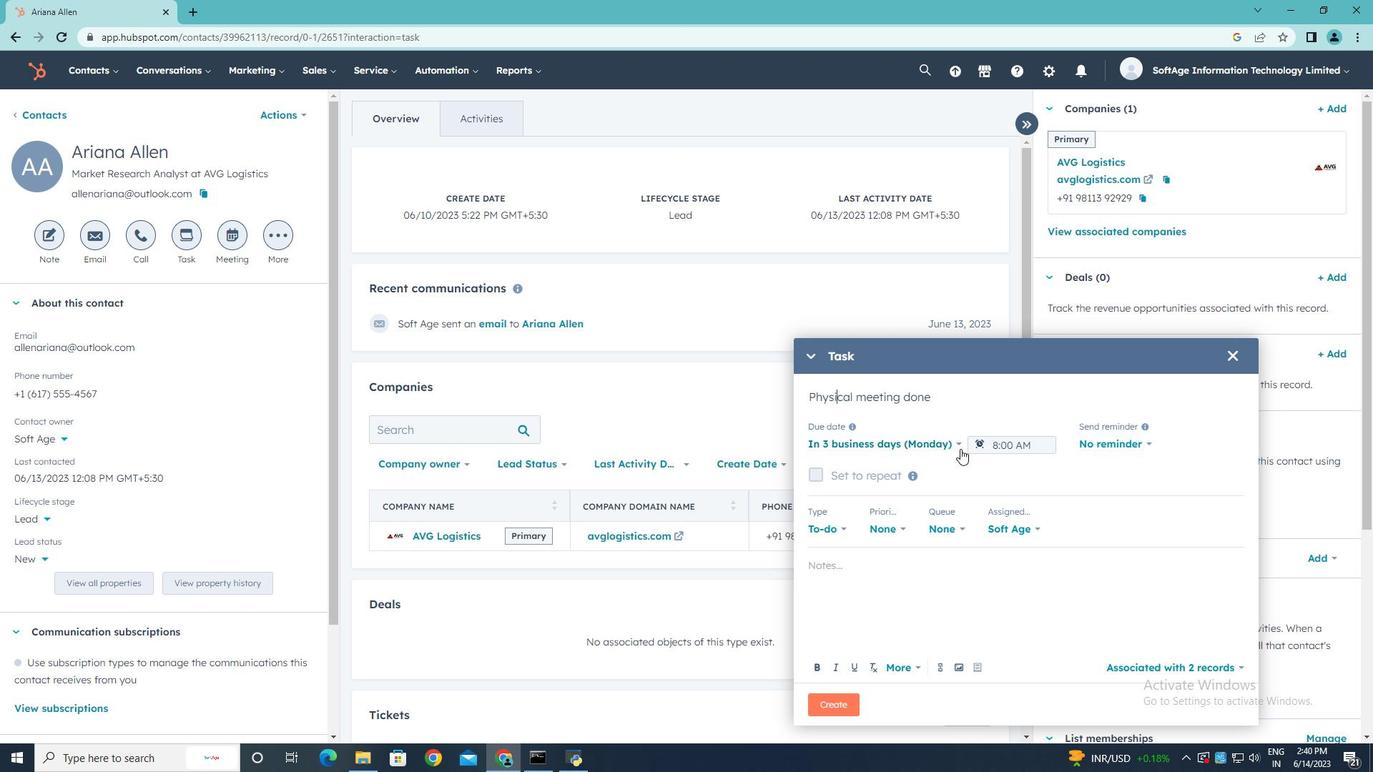 
Action: Mouse moved to (926, 529)
Screenshot: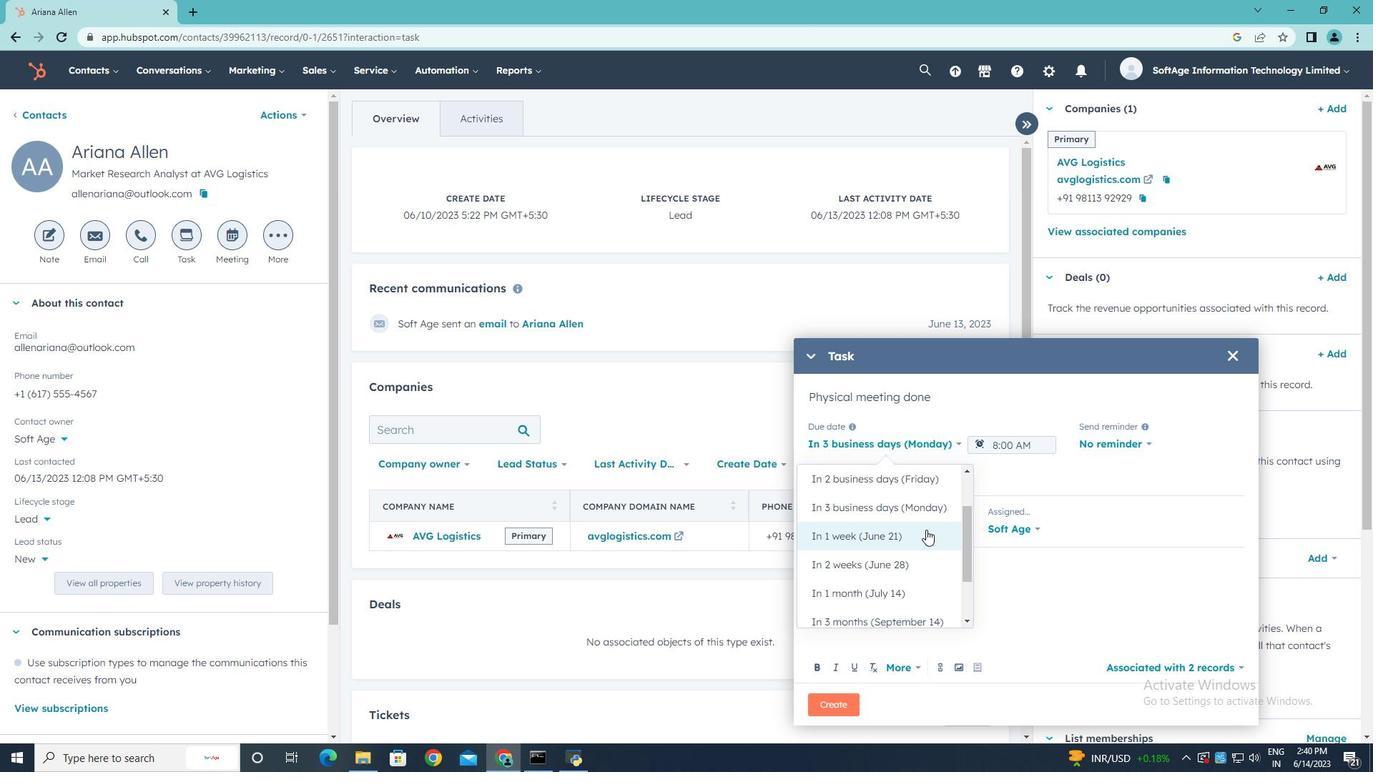 
Action: Mouse scrolled (926, 530) with delta (0, 0)
Screenshot: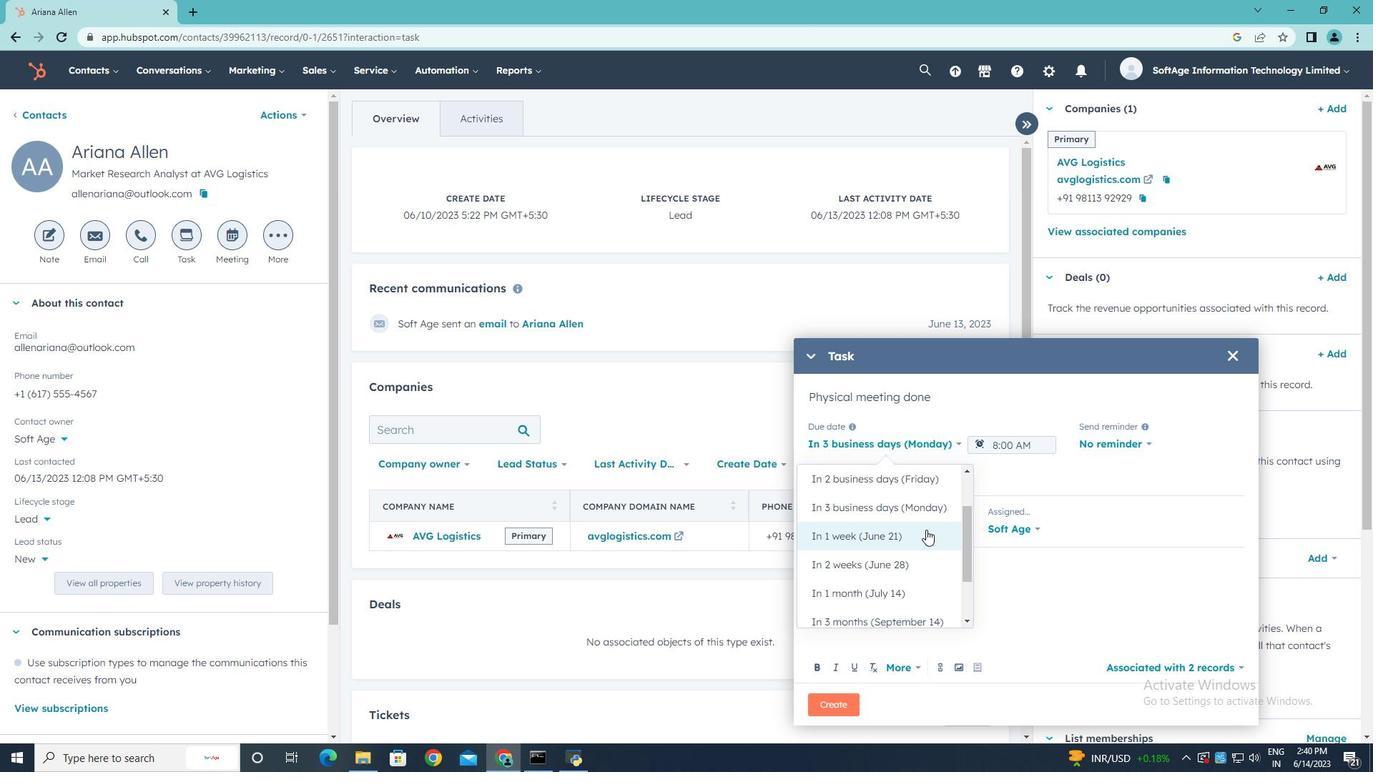 
Action: Mouse scrolled (926, 530) with delta (0, 0)
Screenshot: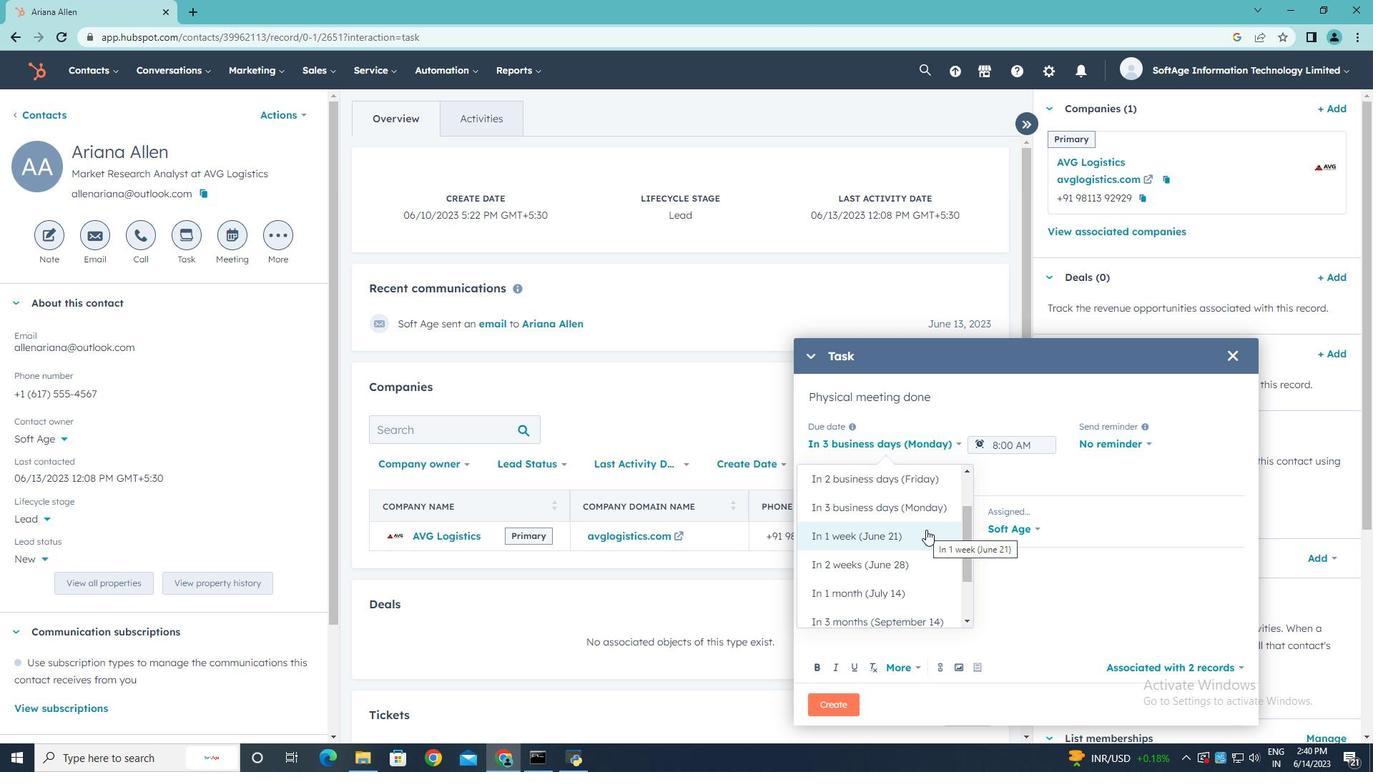 
Action: Mouse moved to (926, 529)
Screenshot: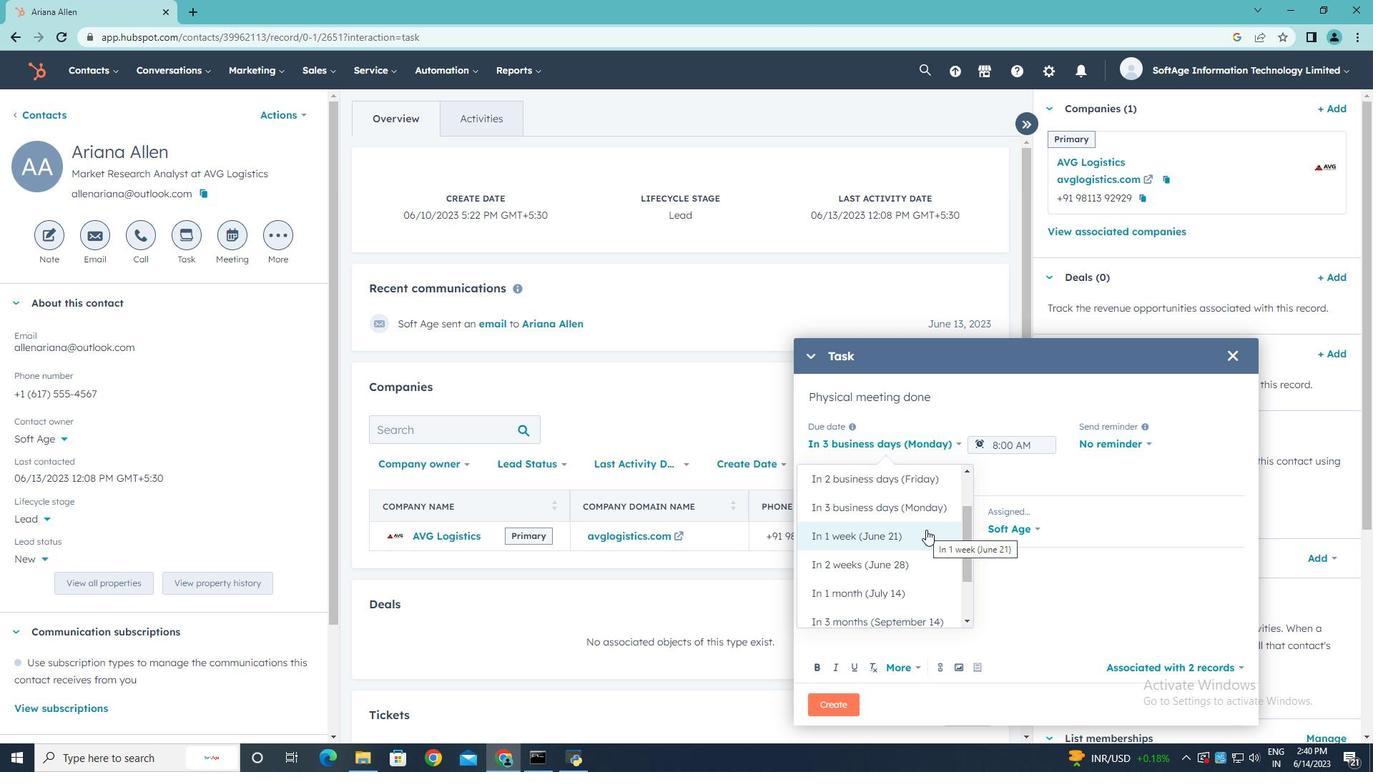 
Action: Mouse scrolled (926, 530) with delta (0, 0)
Screenshot: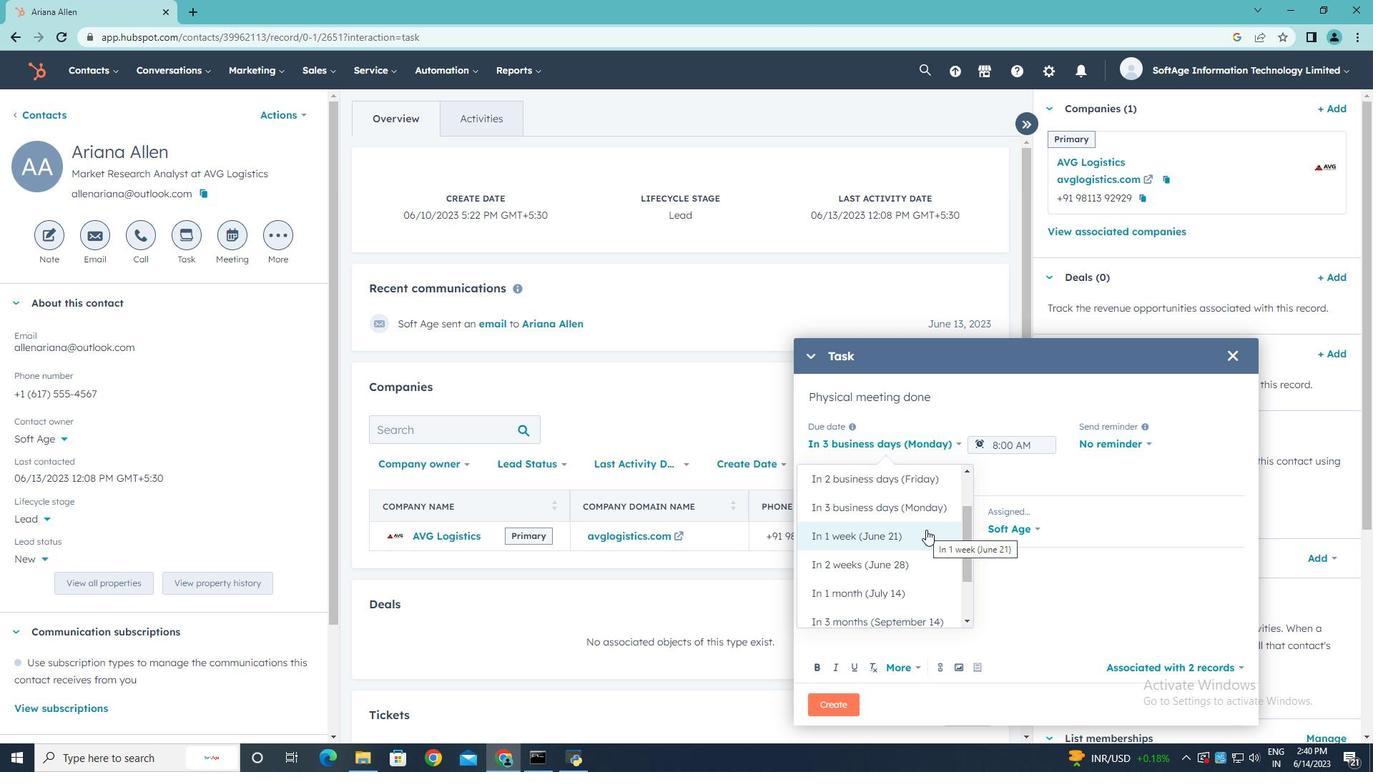 
Action: Mouse scrolled (926, 530) with delta (0, 0)
Screenshot: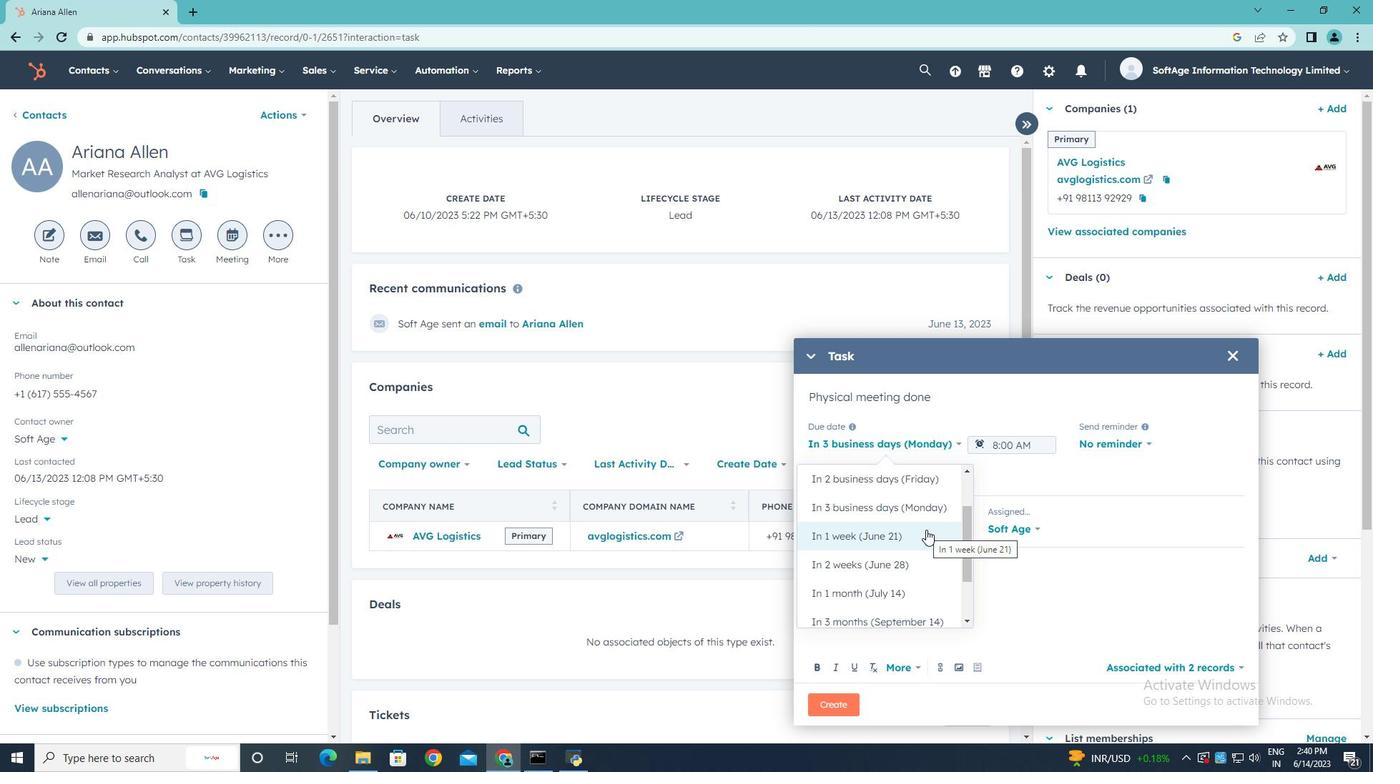 
Action: Mouse moved to (881, 510)
Screenshot: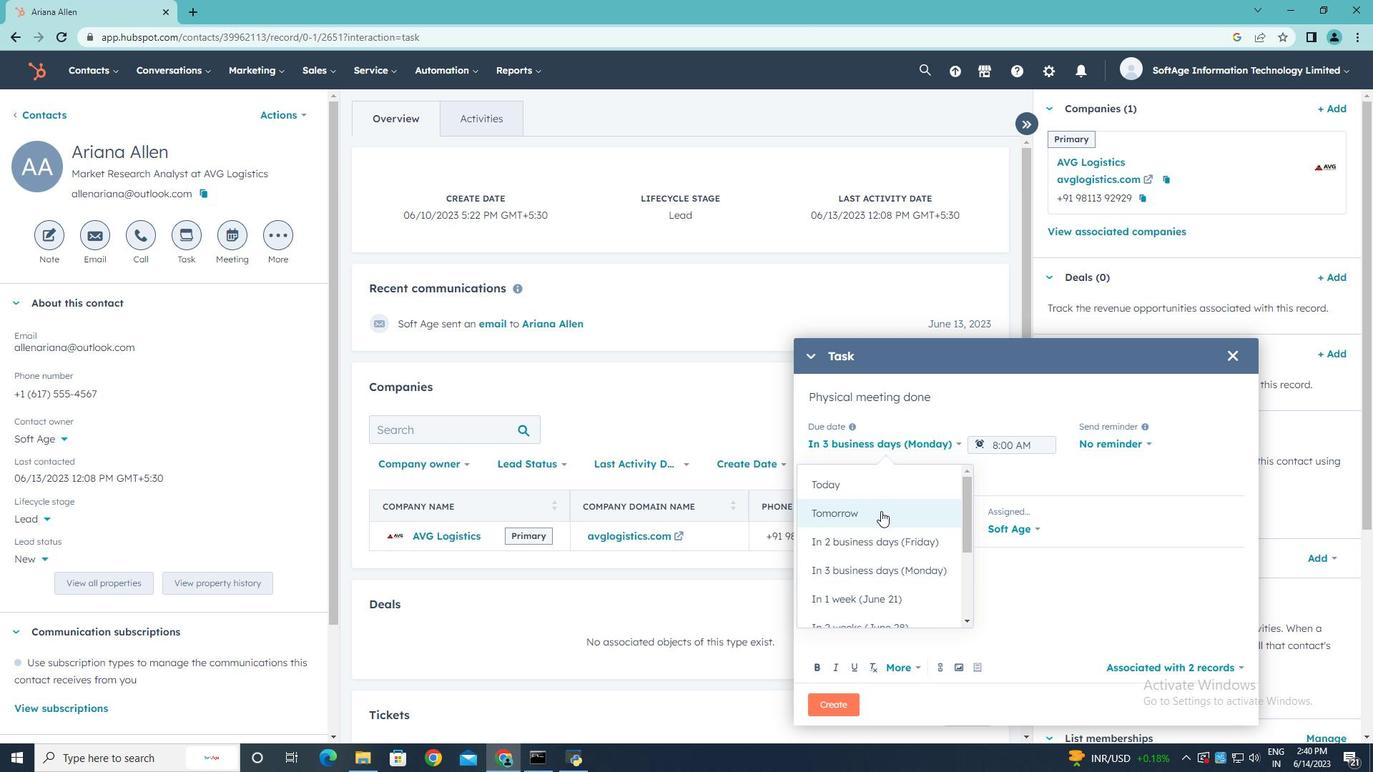 
Action: Mouse pressed left at (881, 510)
Screenshot: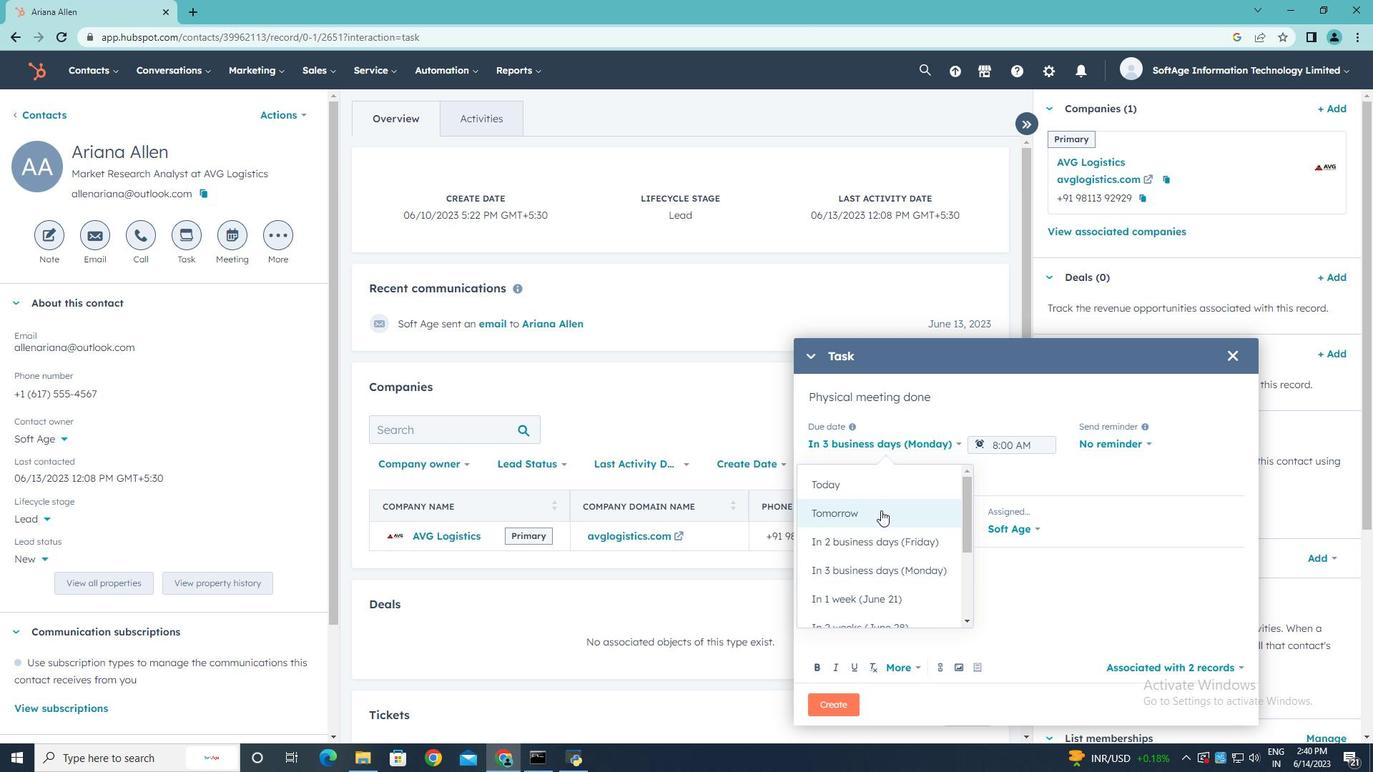 
Action: Mouse moved to (1049, 440)
Screenshot: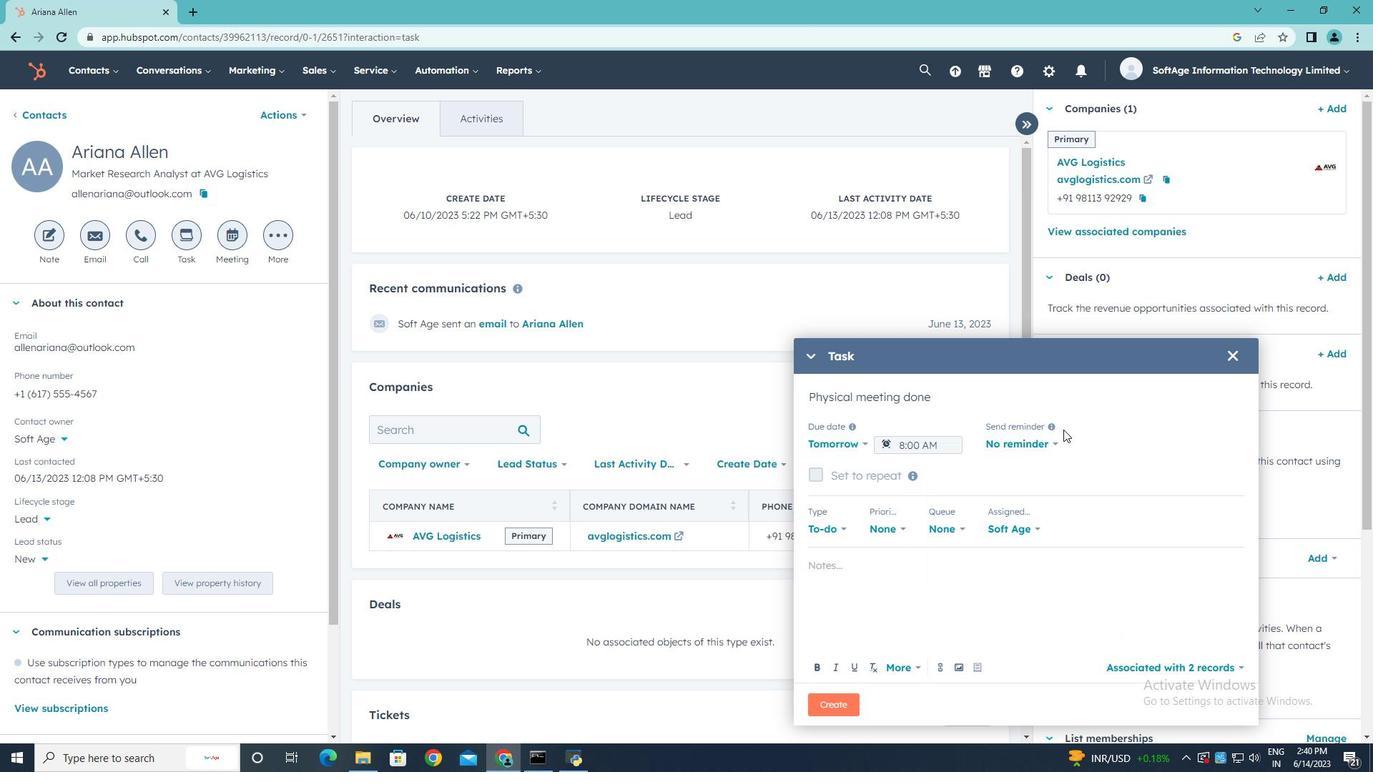 
Action: Mouse pressed left at (1049, 440)
Screenshot: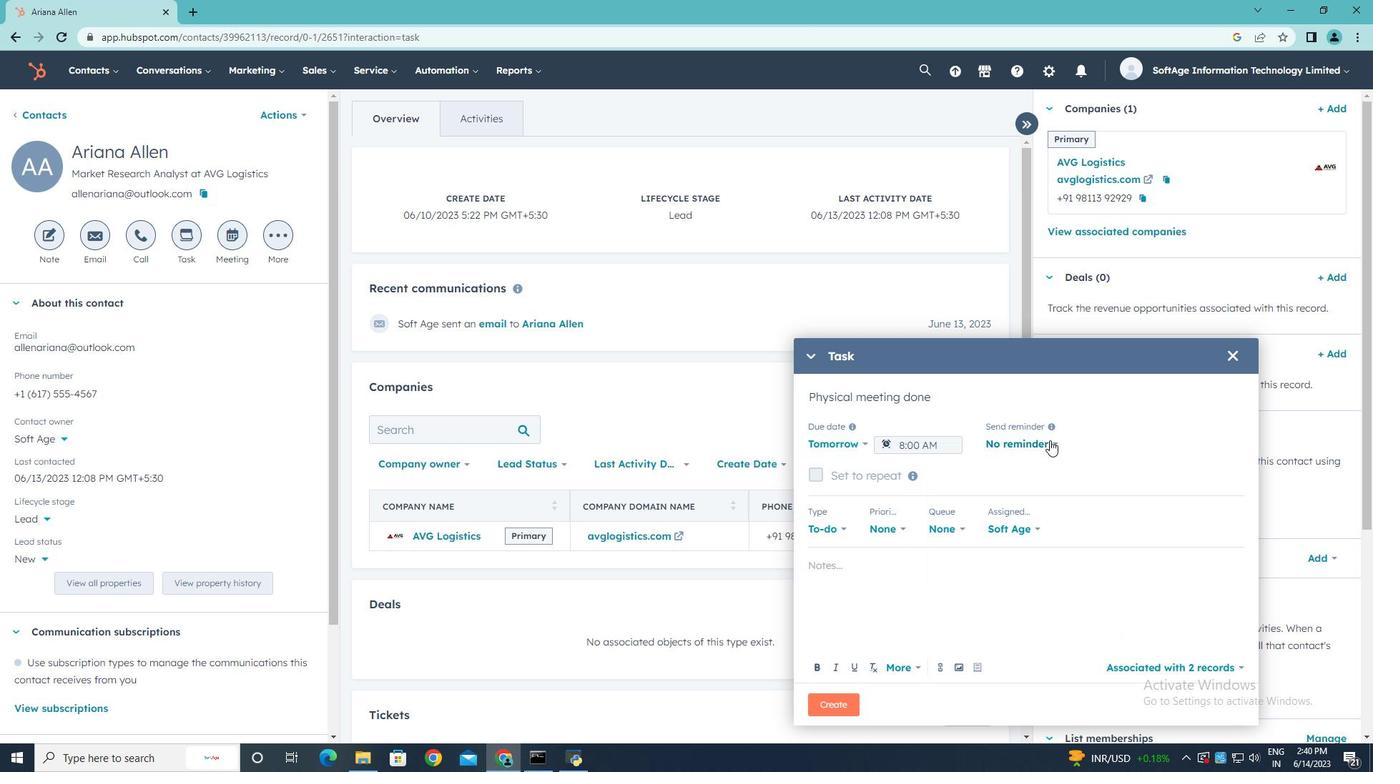 
Action: Mouse moved to (1025, 533)
Screenshot: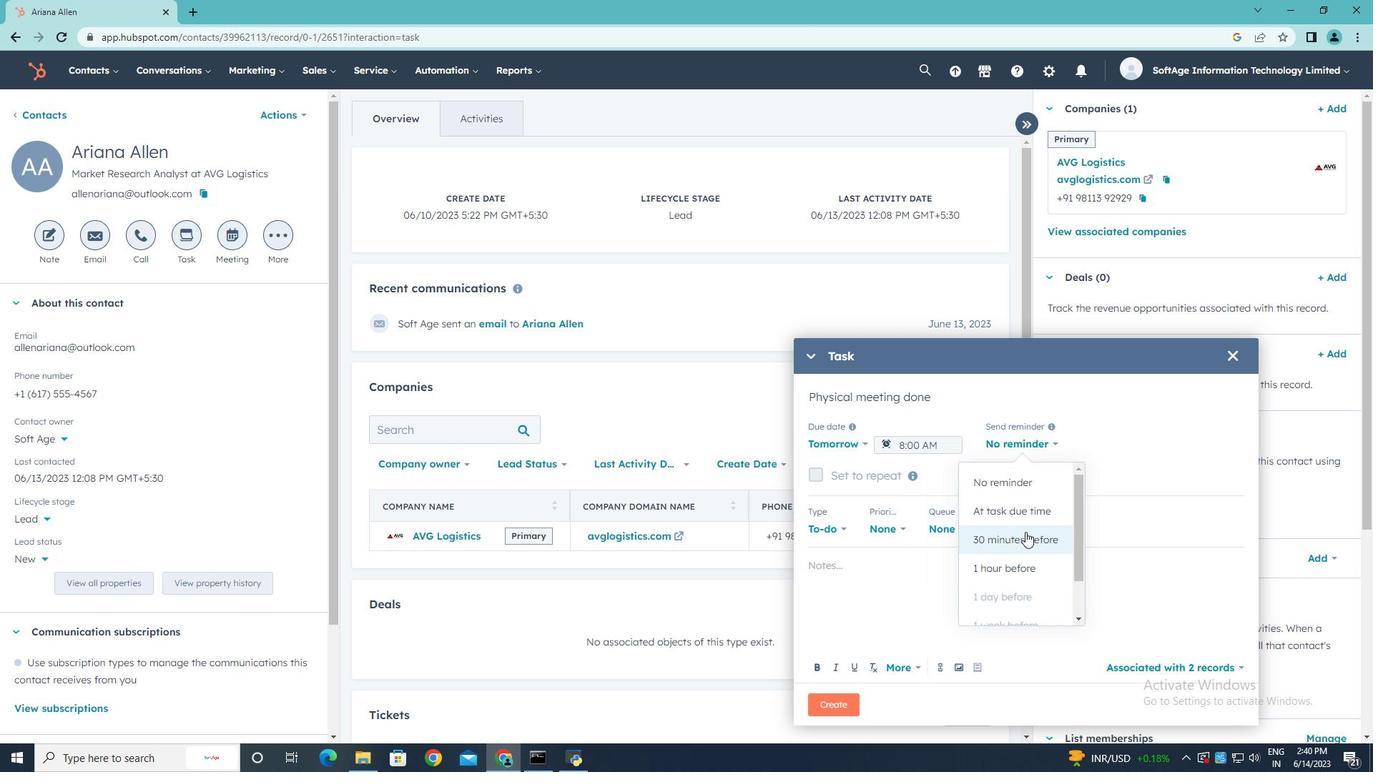 
Action: Mouse pressed left at (1025, 533)
Screenshot: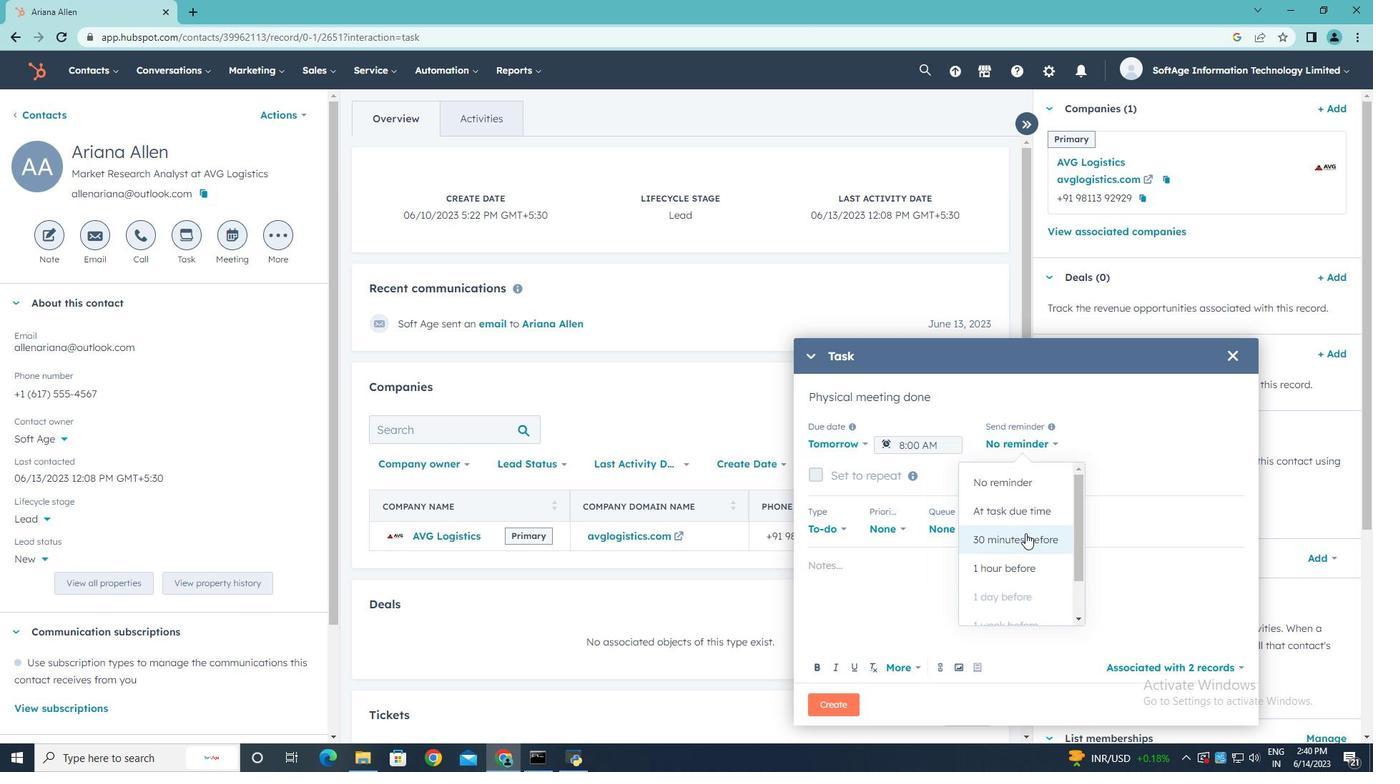 
Action: Mouse moved to (905, 524)
Screenshot: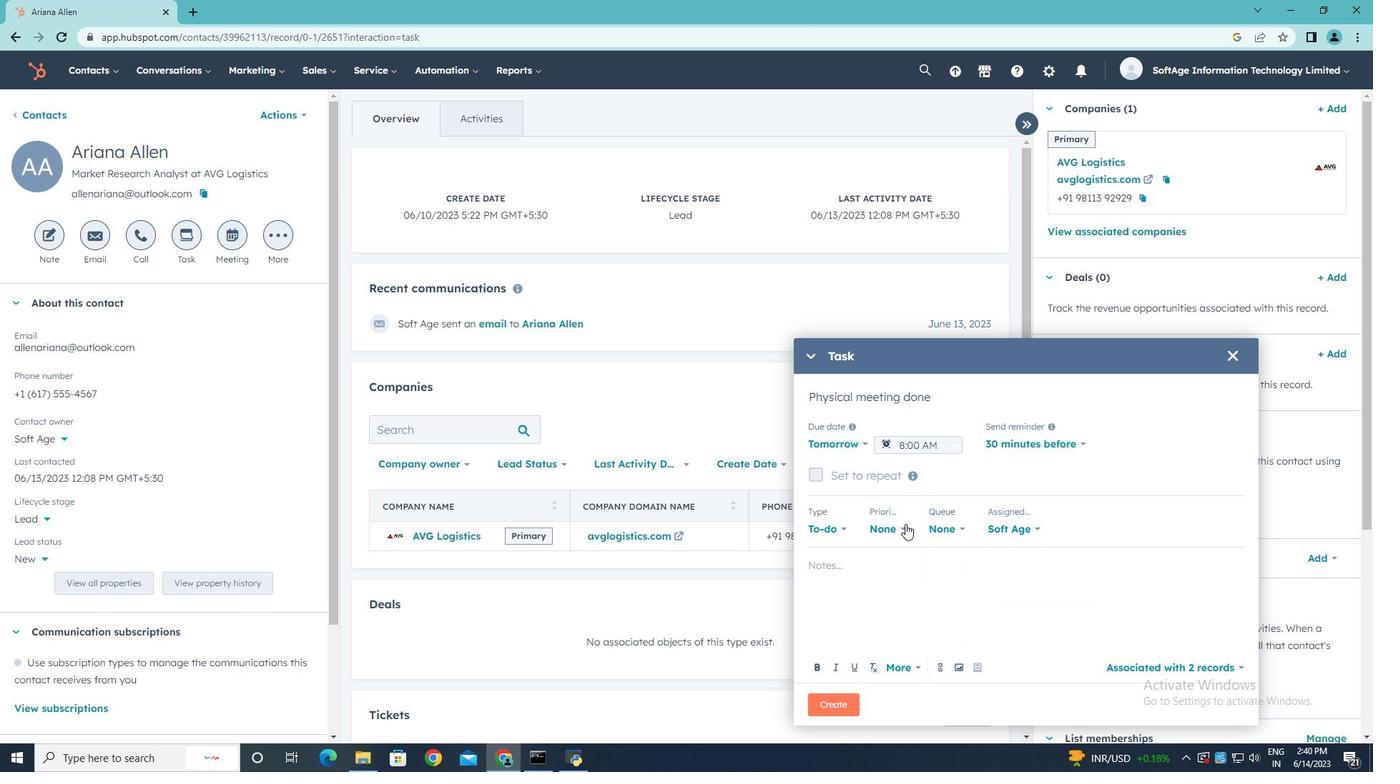 
Action: Mouse pressed left at (905, 524)
Screenshot: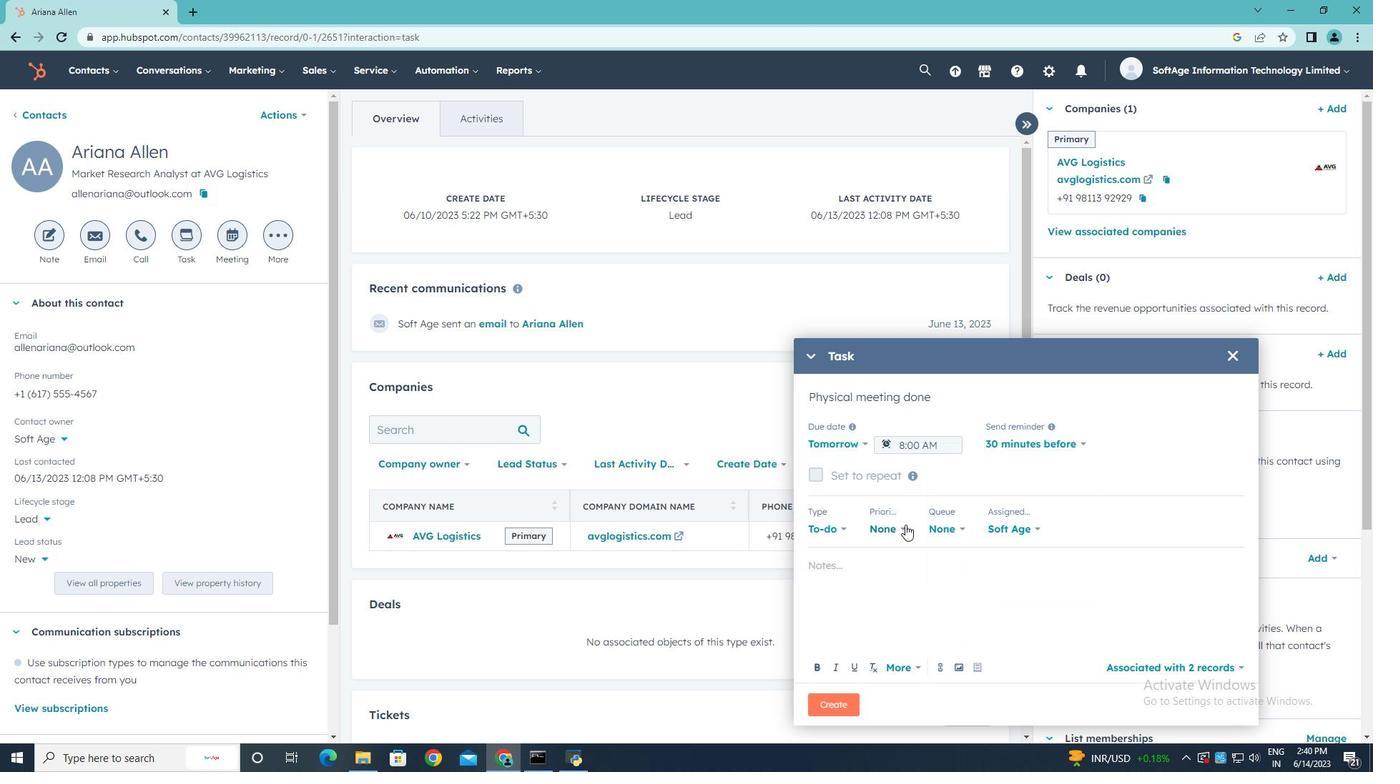 
Action: Mouse moved to (891, 652)
Screenshot: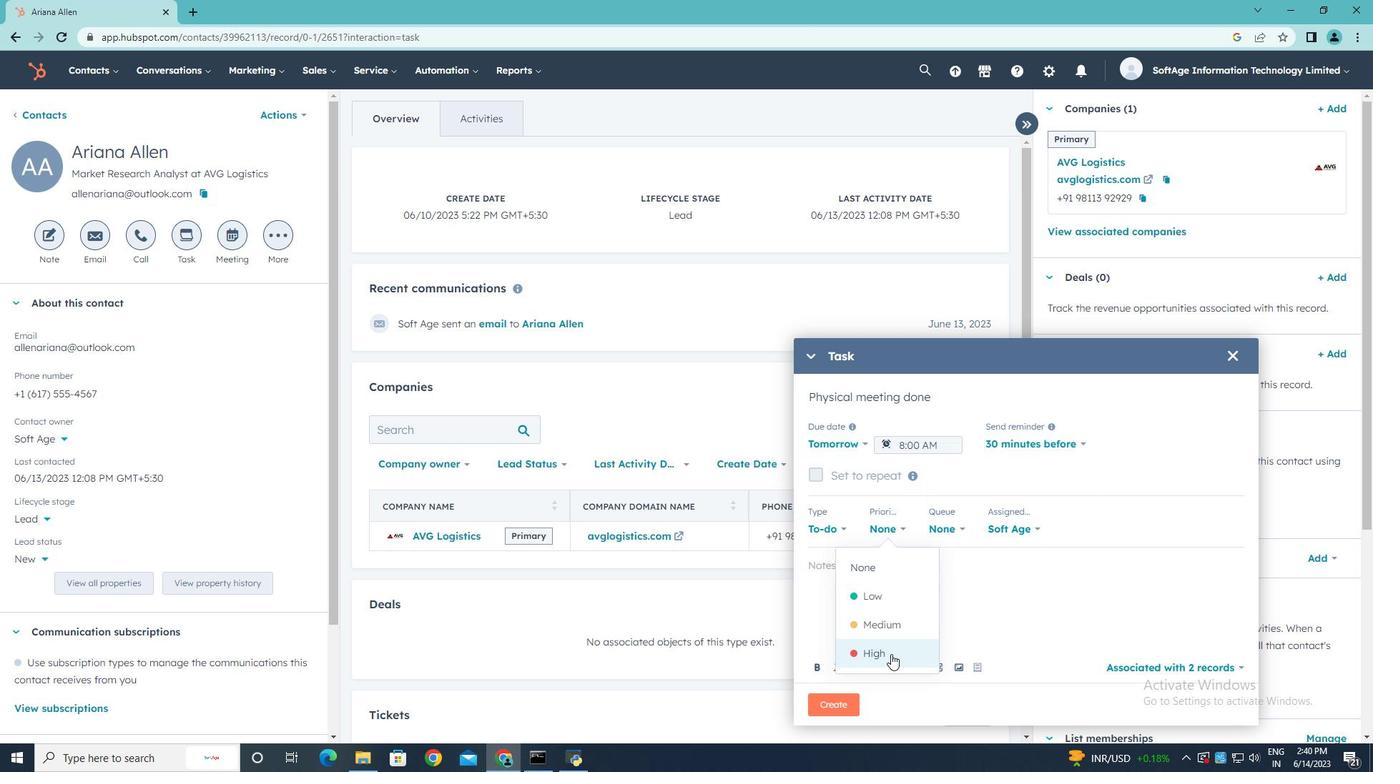 
Action: Mouse pressed left at (891, 652)
Screenshot: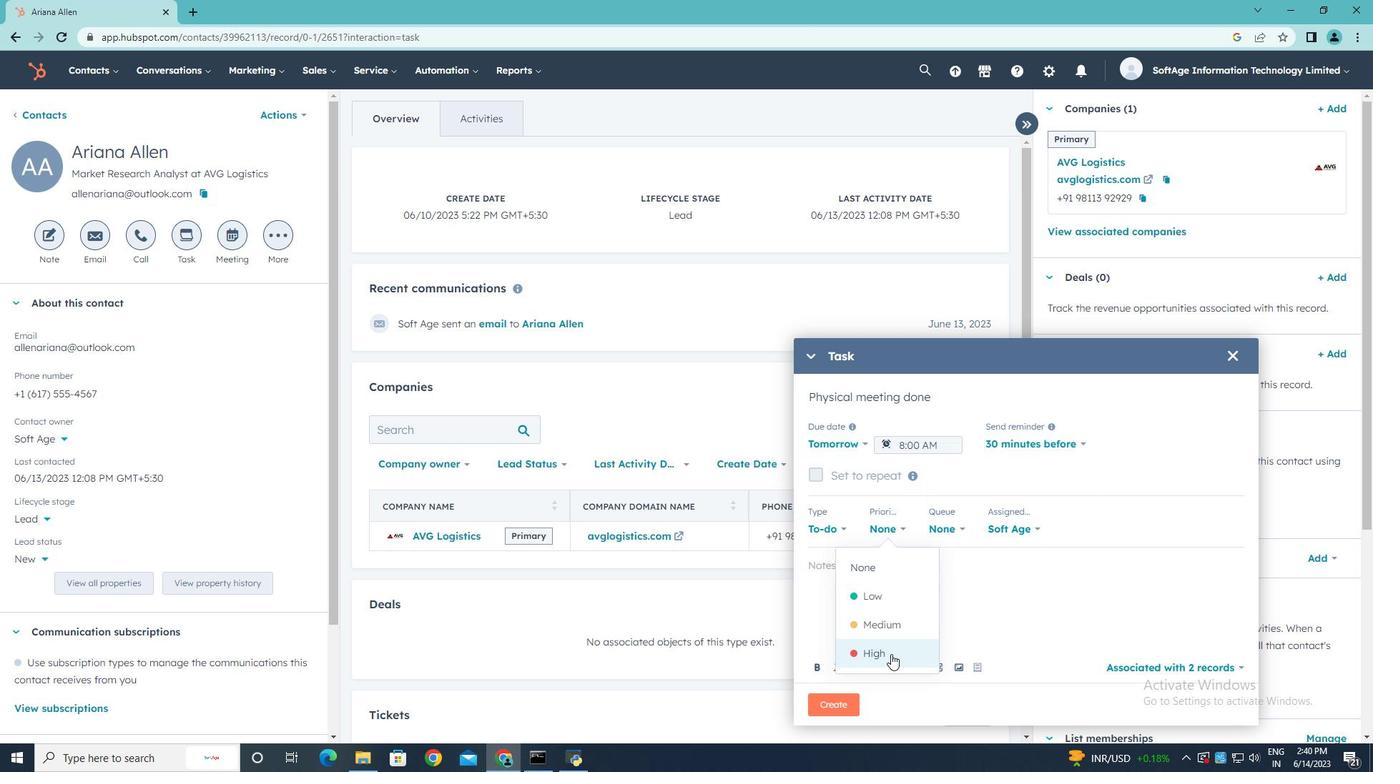 
Action: Mouse moved to (883, 570)
Screenshot: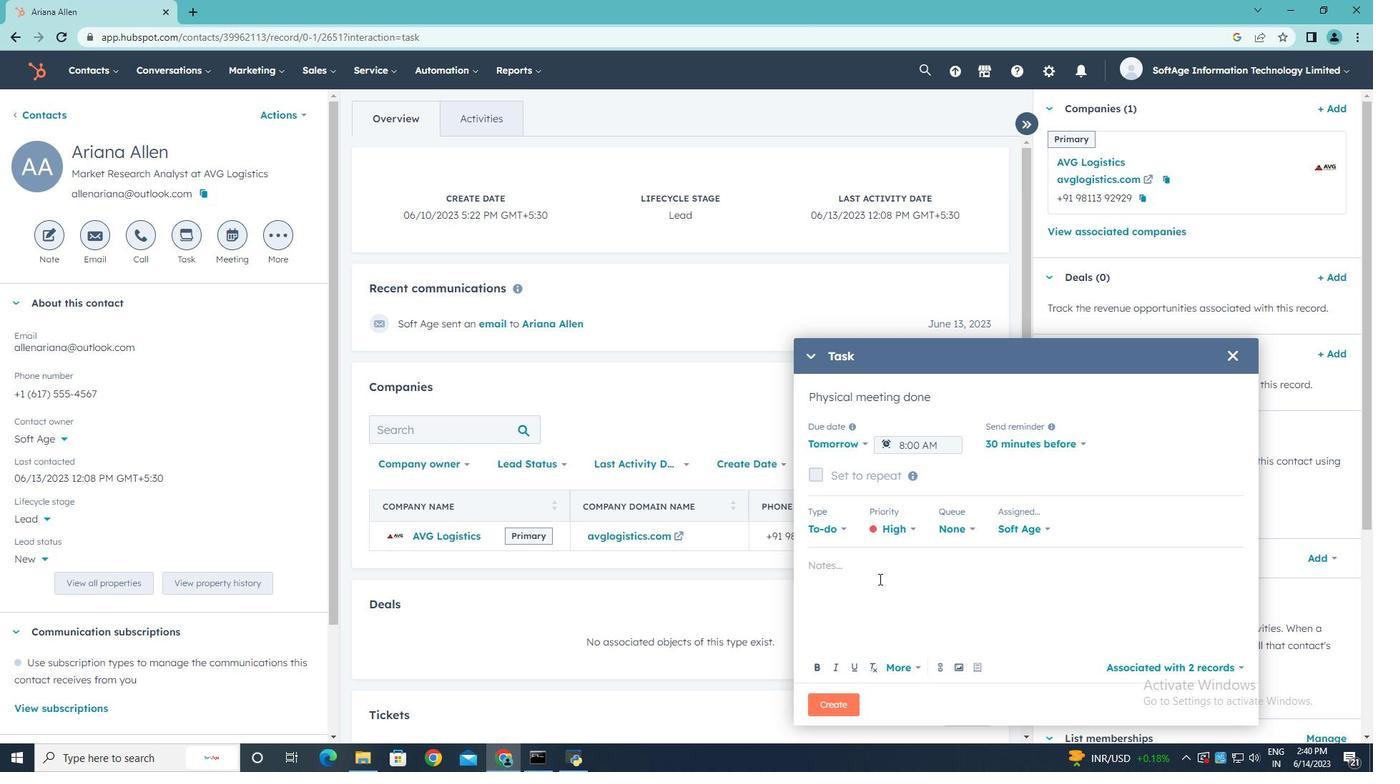 
Action: Mouse pressed left at (883, 570)
Screenshot: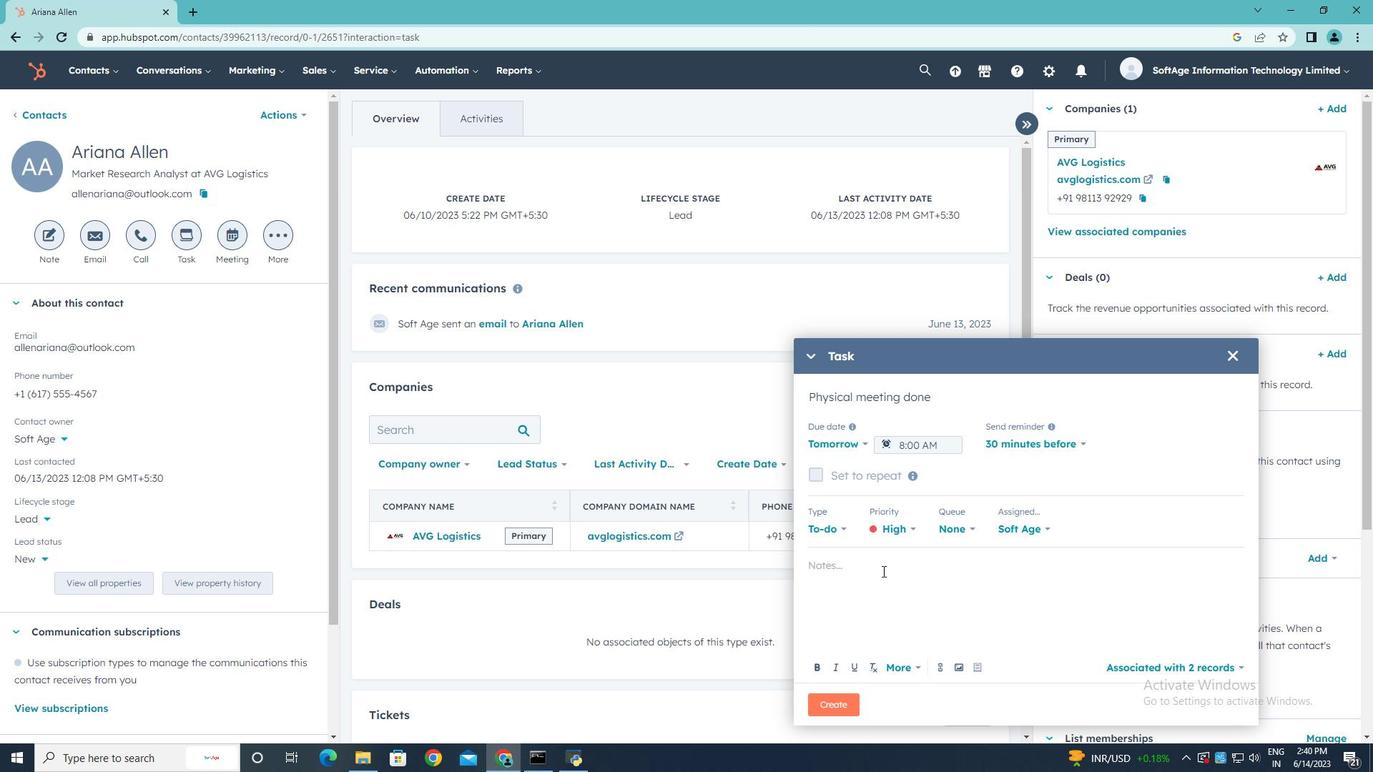 
Action: Mouse moved to (881, 570)
Screenshot: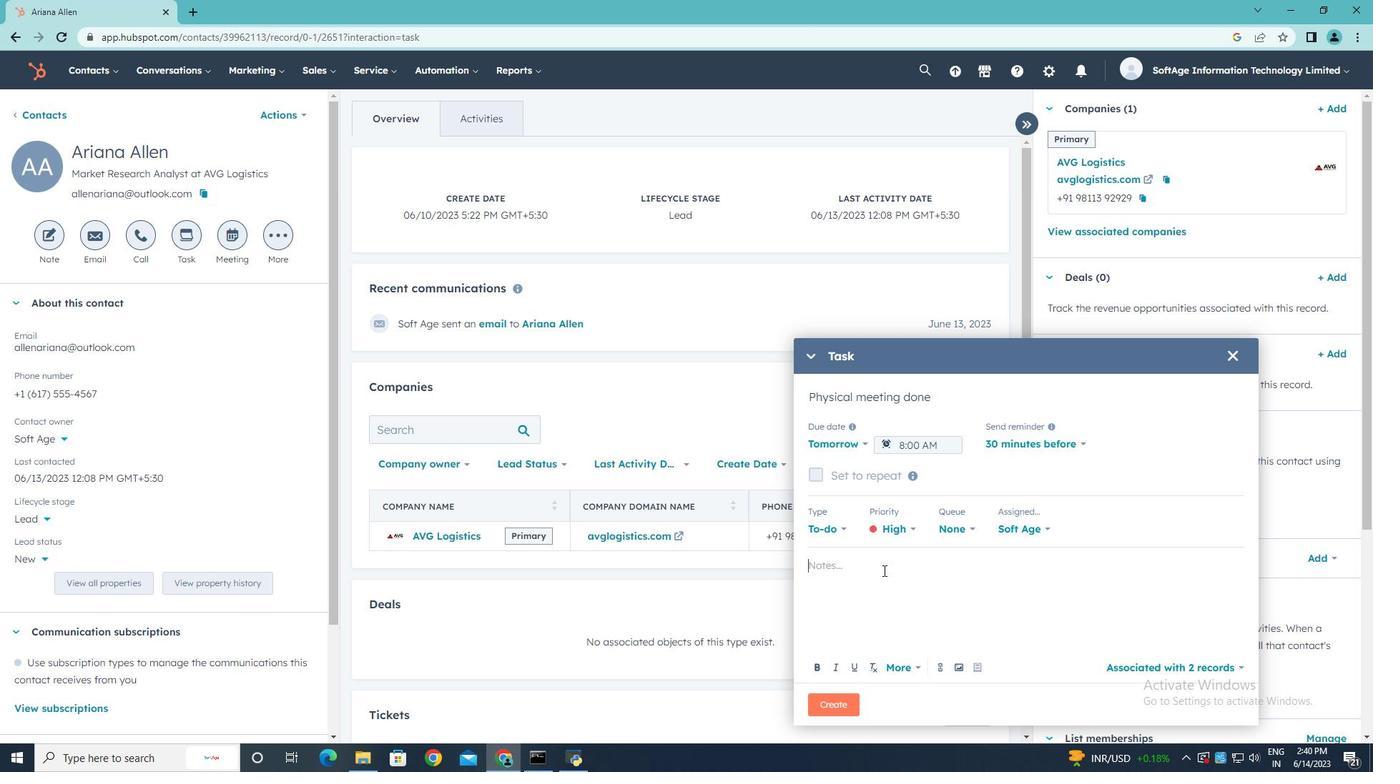 
Action: Key pressed <Key.shift>Review<Key.space>the<Key.space>attached<Key.space>proposal.
Screenshot: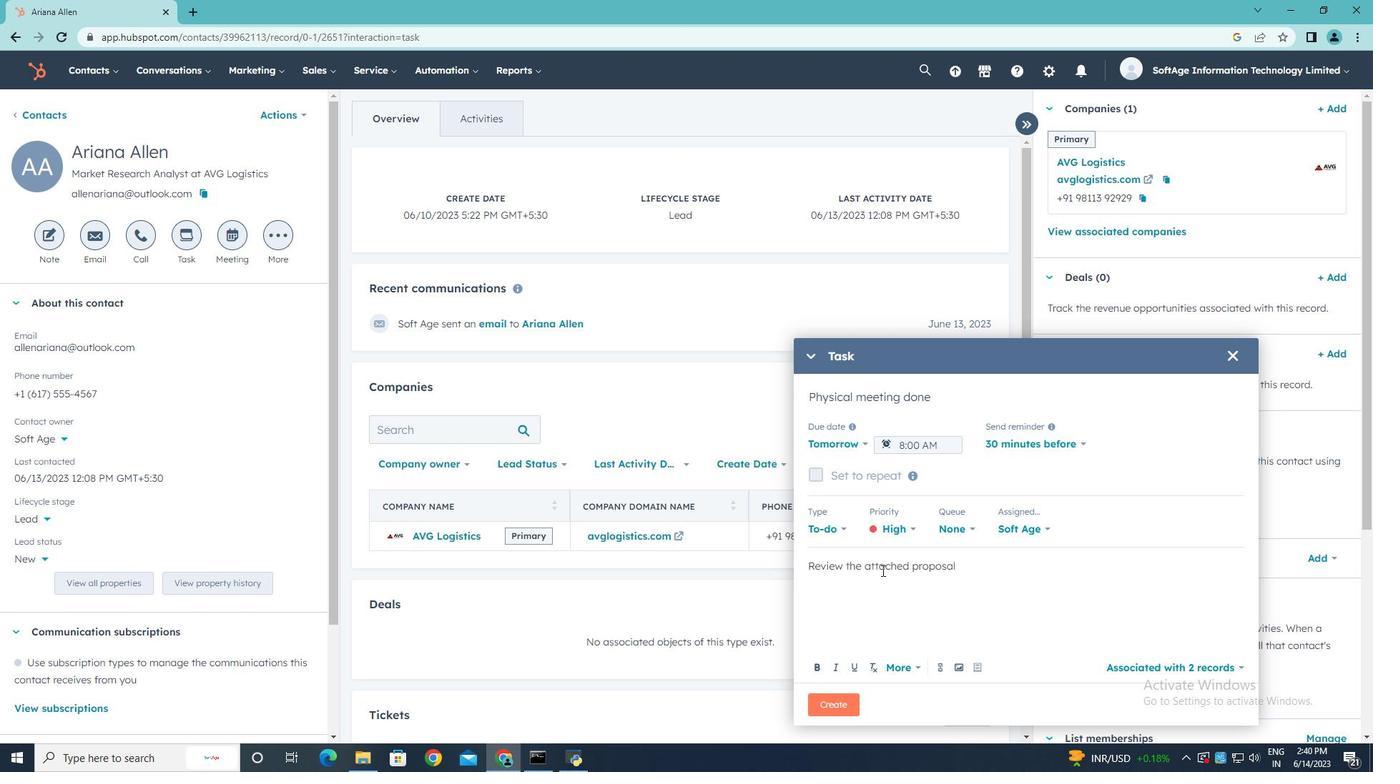 
Action: Mouse moved to (843, 695)
Screenshot: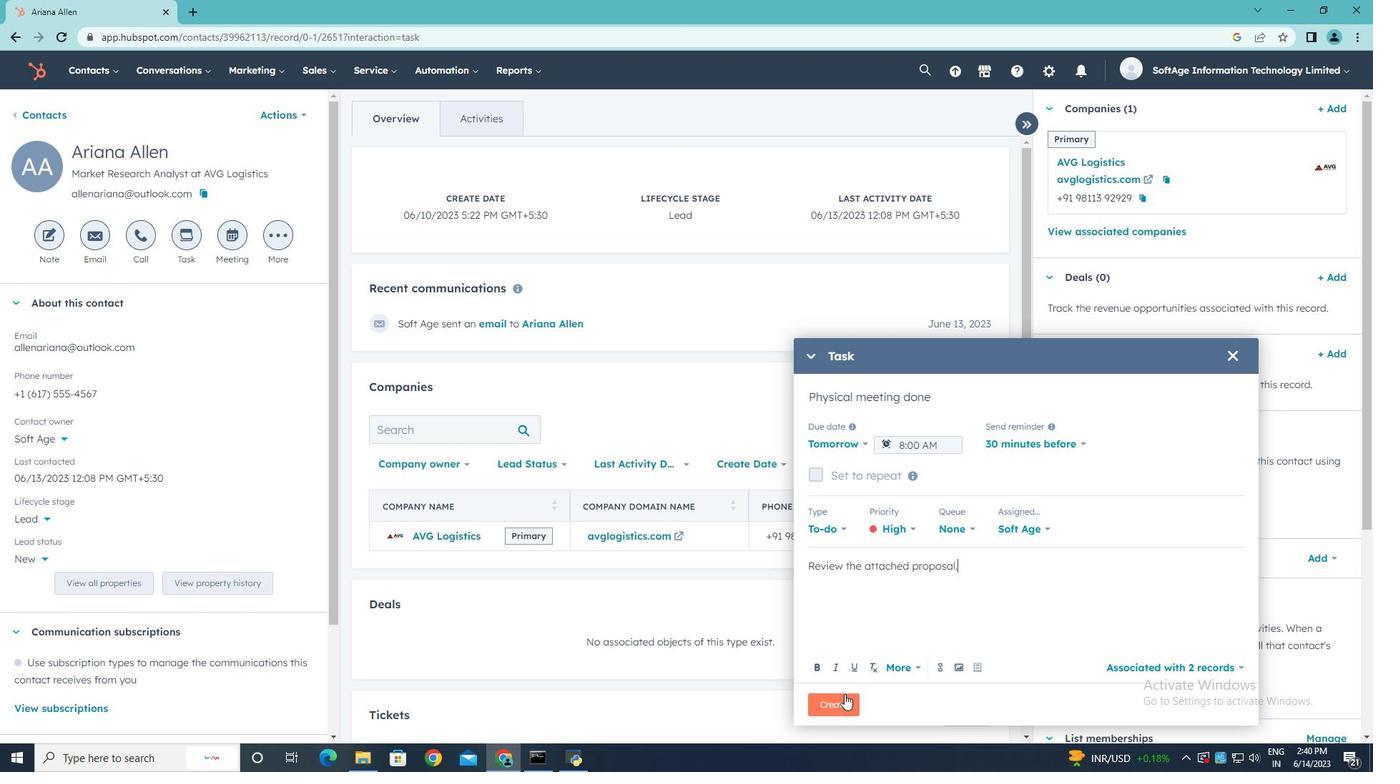 
Action: Mouse pressed left at (843, 695)
Screenshot: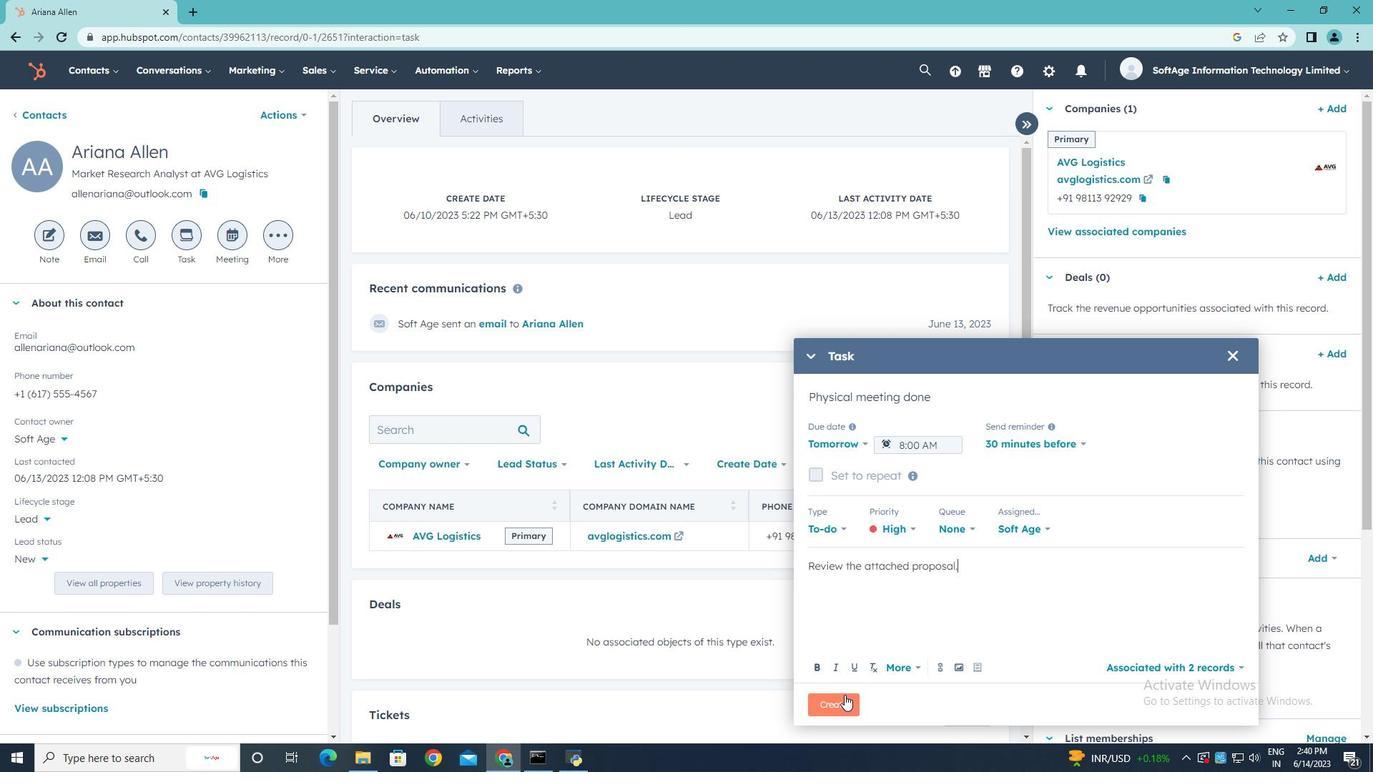
